 Task: Set up a Trello card with a description, attachment, and automation to move it to Board0000000034.
Action: Mouse moved to (302, 223)
Screenshot: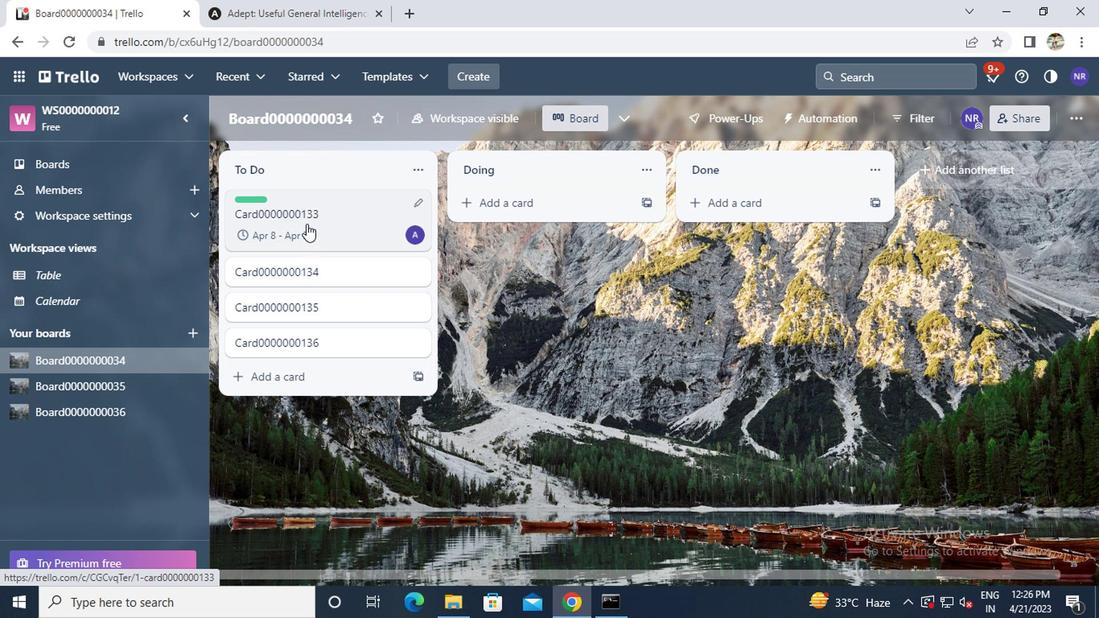 
Action: Mouse pressed left at (302, 223)
Screenshot: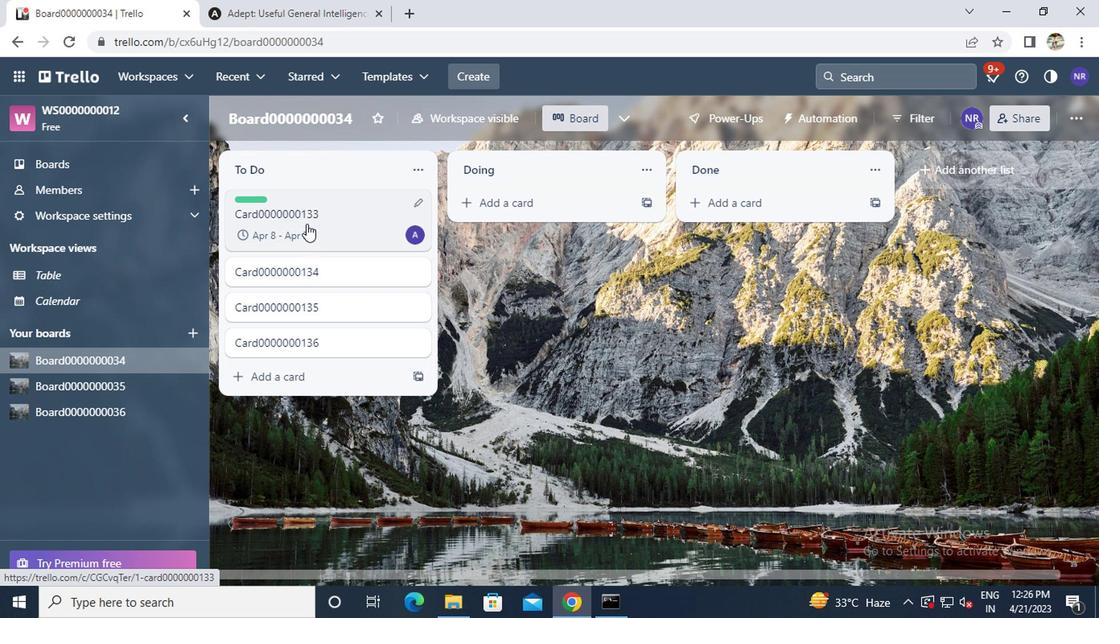 
Action: Mouse moved to (715, 334)
Screenshot: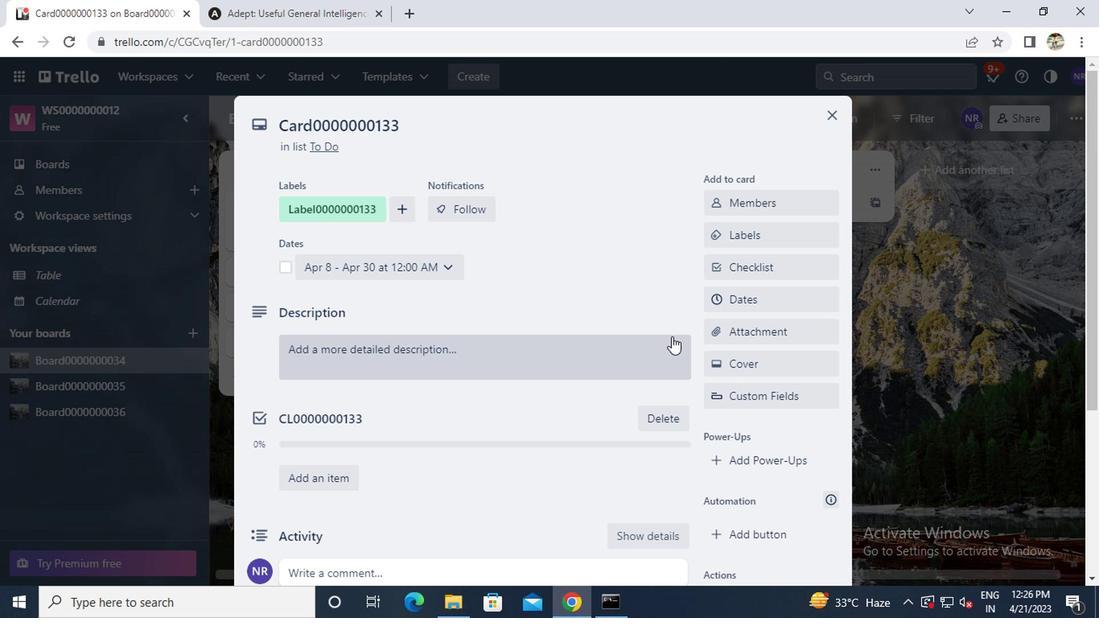 
Action: Mouse pressed left at (715, 334)
Screenshot: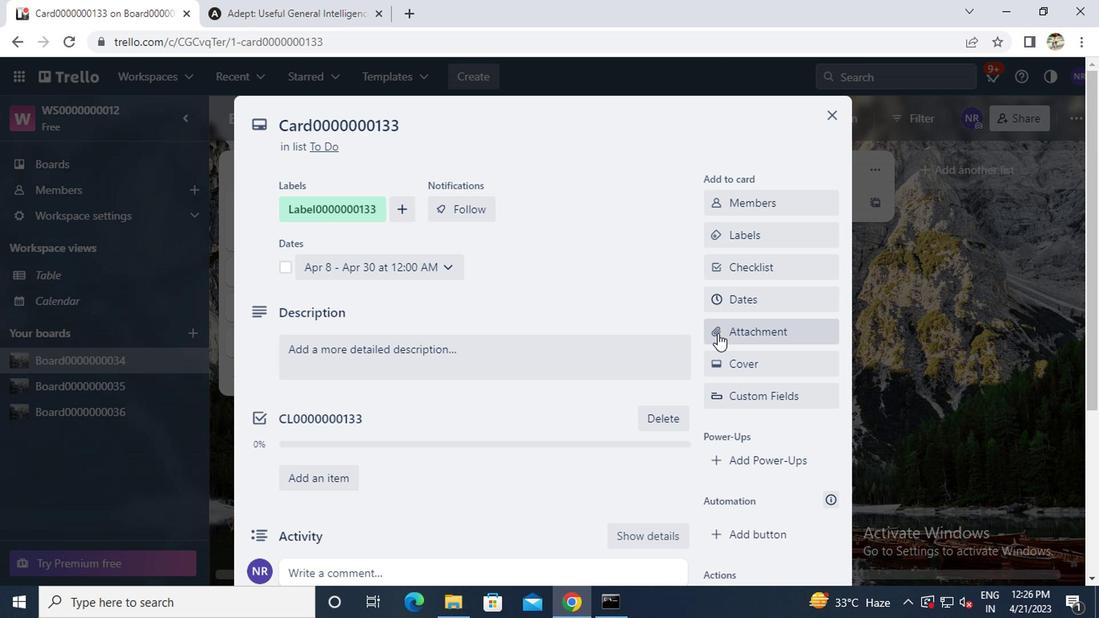 
Action: Mouse moved to (722, 150)
Screenshot: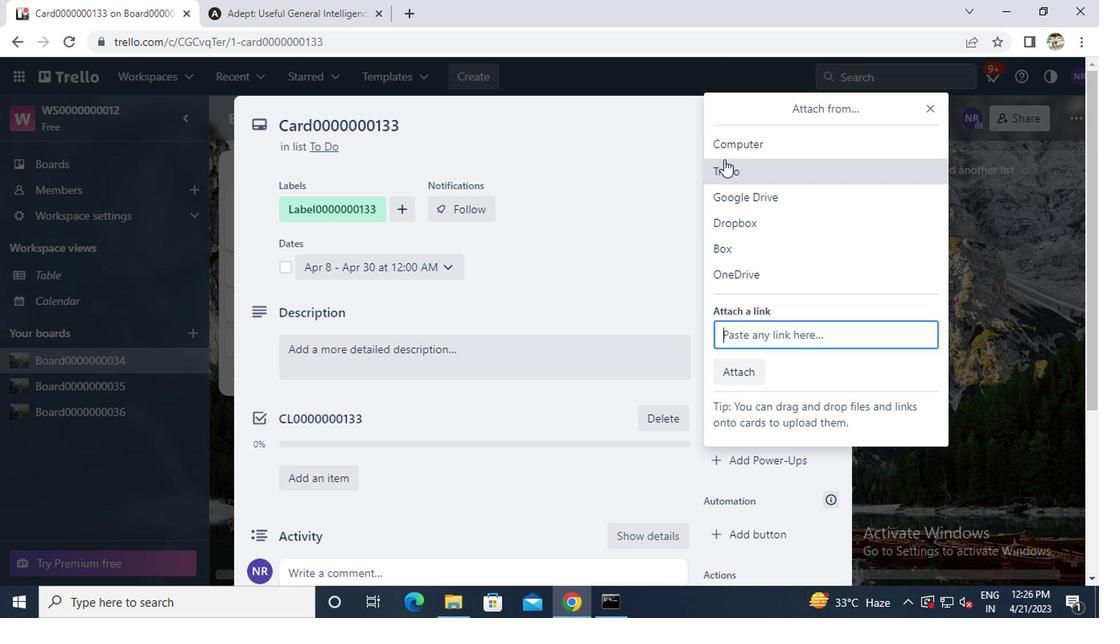 
Action: Mouse pressed left at (722, 150)
Screenshot: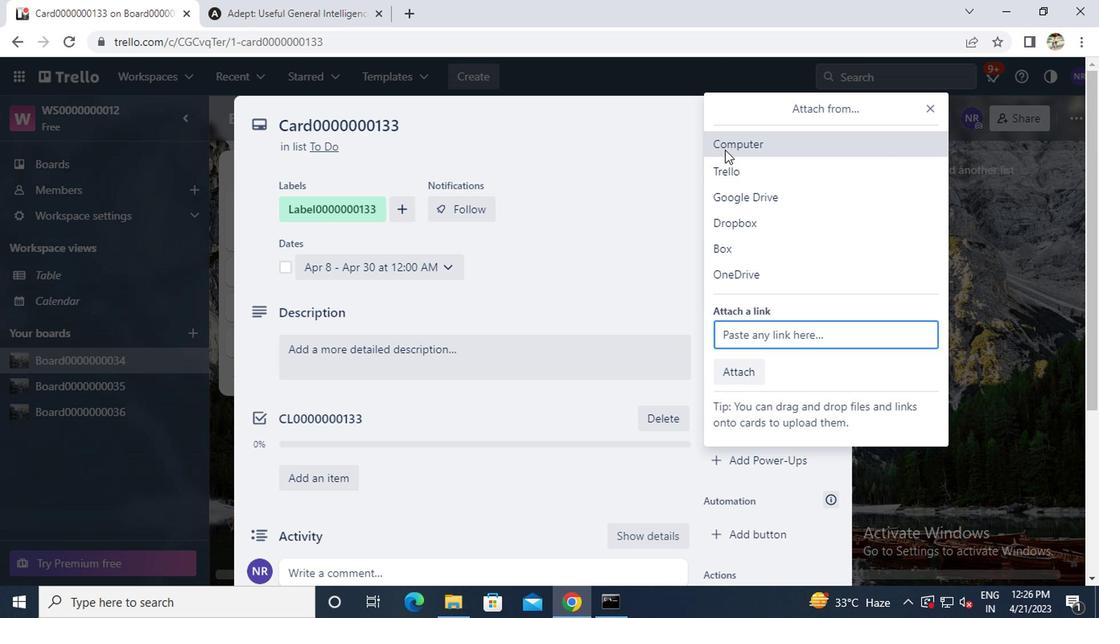 
Action: Mouse moved to (385, 142)
Screenshot: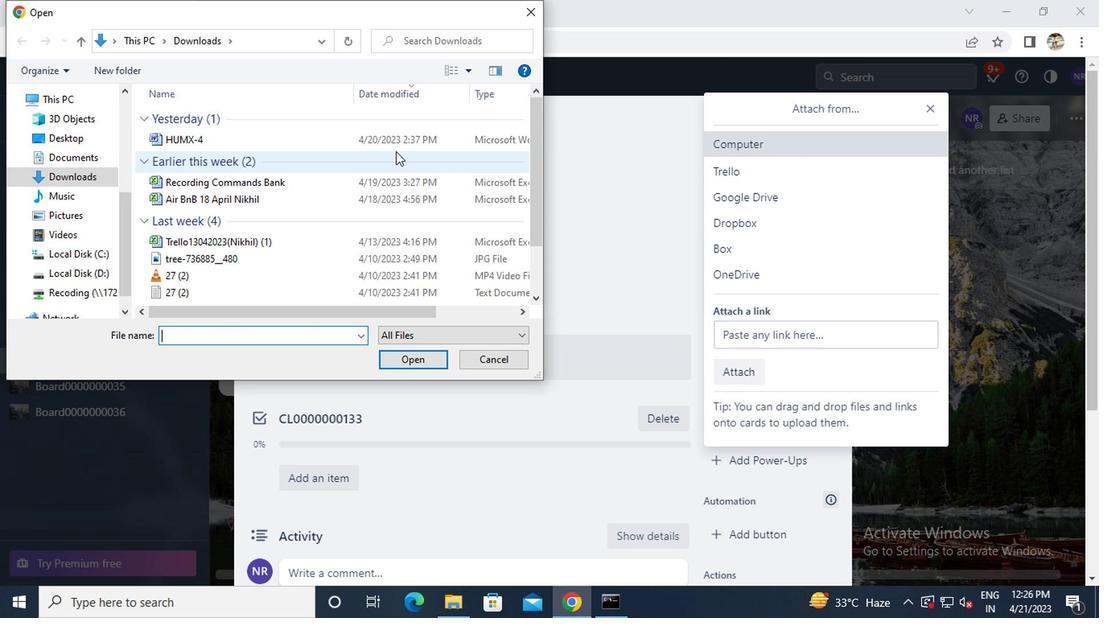
Action: Mouse pressed left at (385, 142)
Screenshot: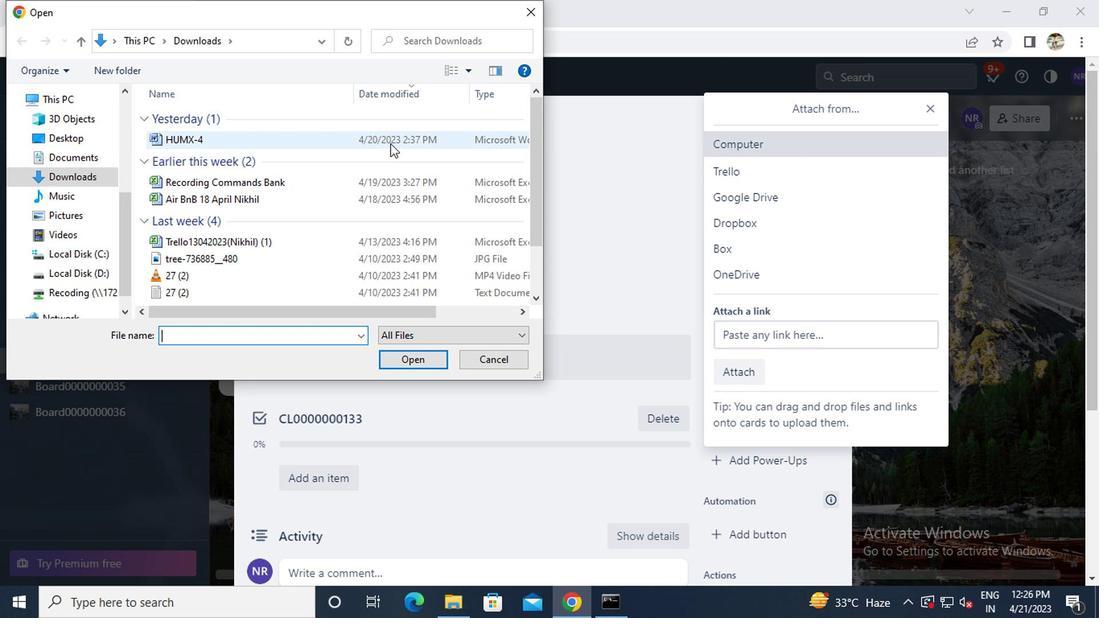 
Action: Mouse moved to (434, 361)
Screenshot: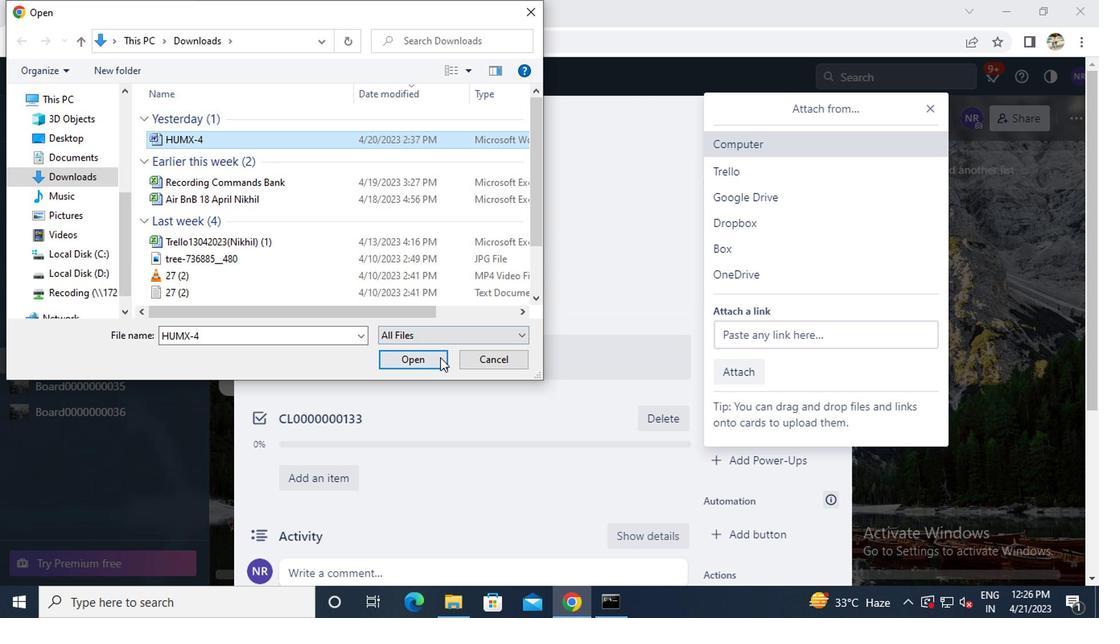 
Action: Mouse pressed left at (434, 361)
Screenshot: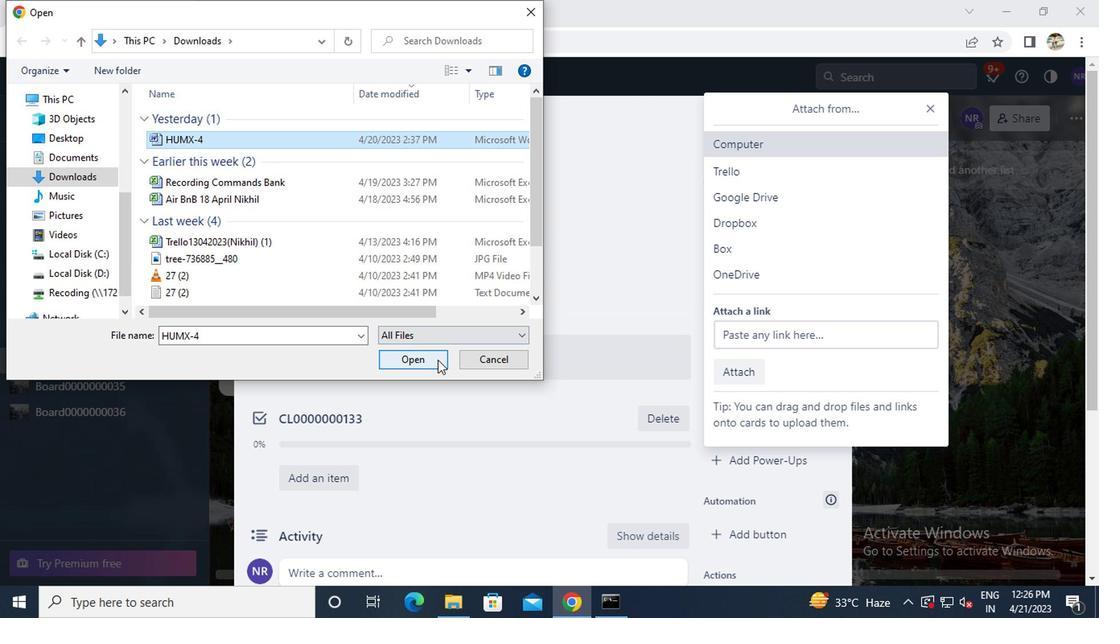 
Action: Mouse moved to (726, 363)
Screenshot: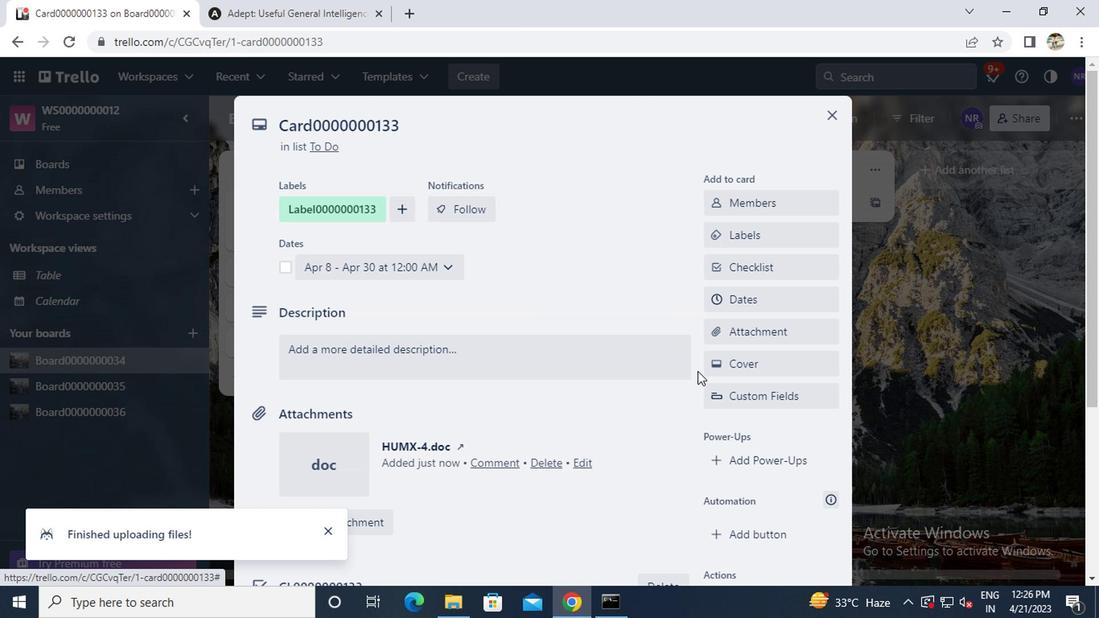 
Action: Mouse pressed left at (726, 363)
Screenshot: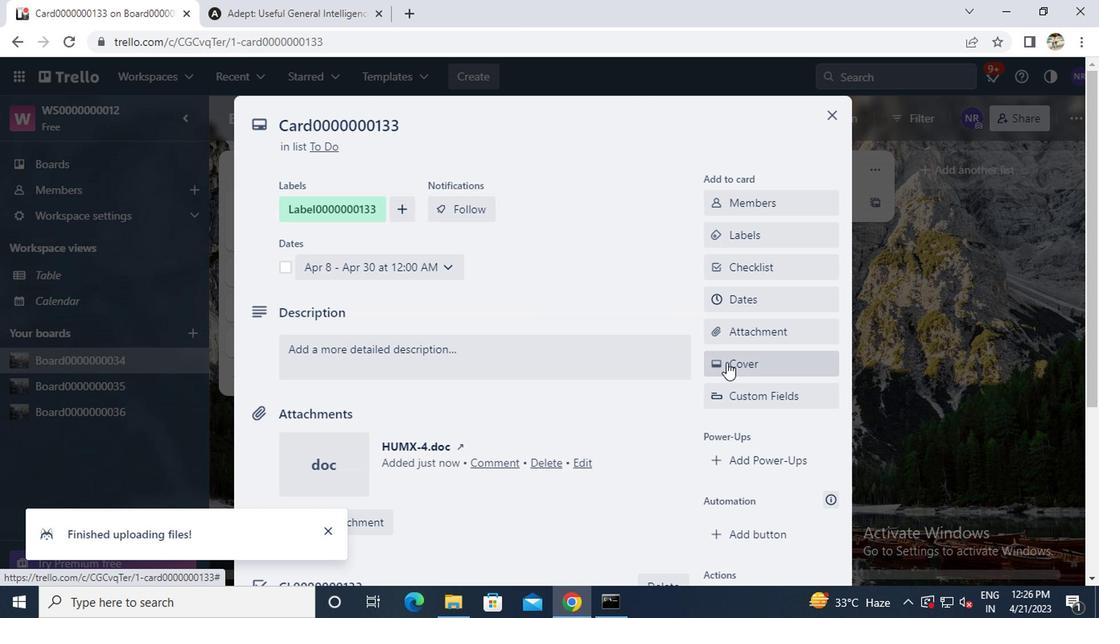 
Action: Mouse moved to (735, 272)
Screenshot: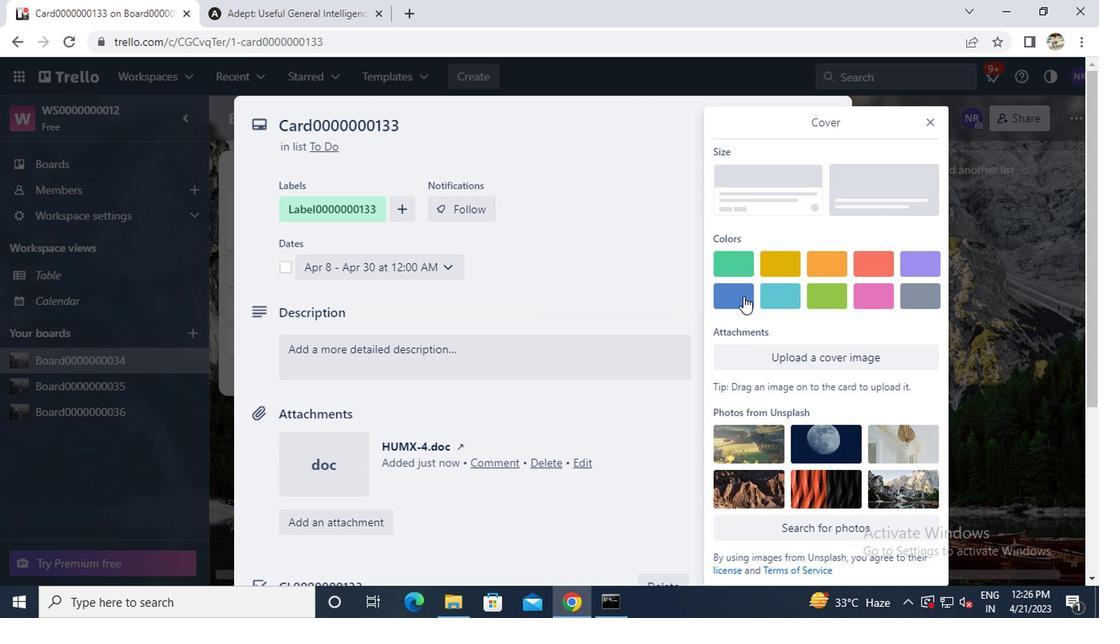 
Action: Mouse pressed left at (735, 272)
Screenshot: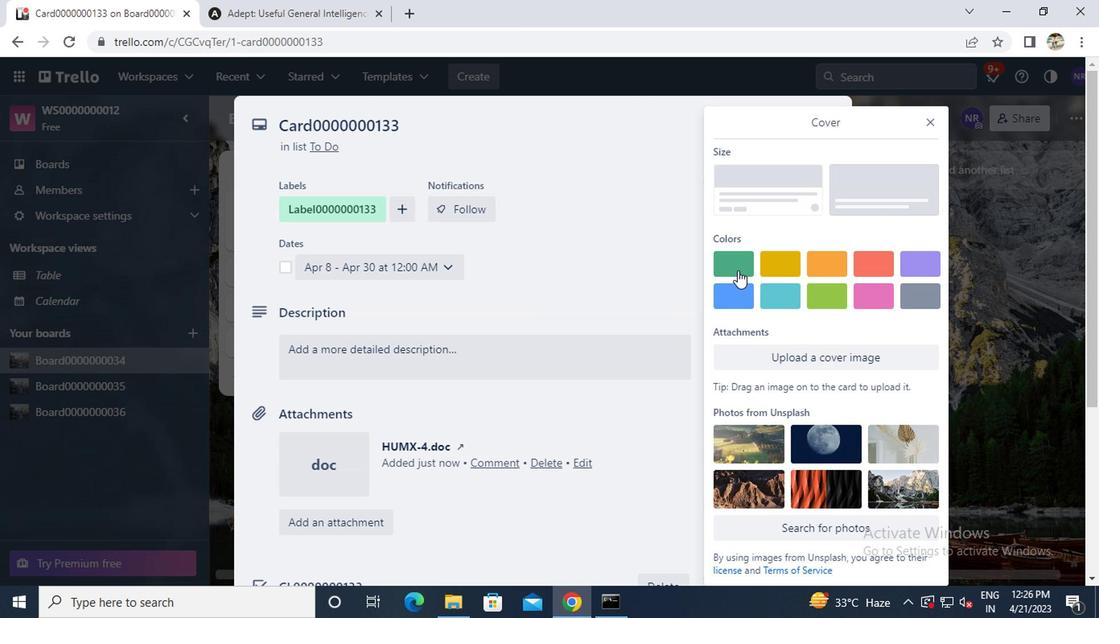 
Action: Mouse moved to (930, 109)
Screenshot: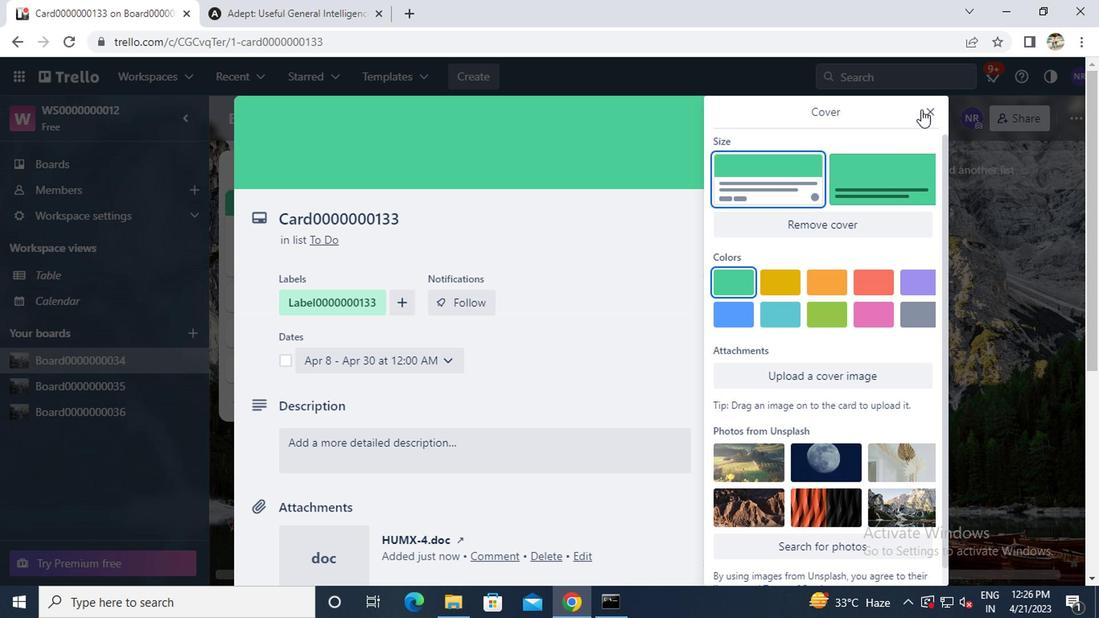 
Action: Mouse pressed left at (930, 109)
Screenshot: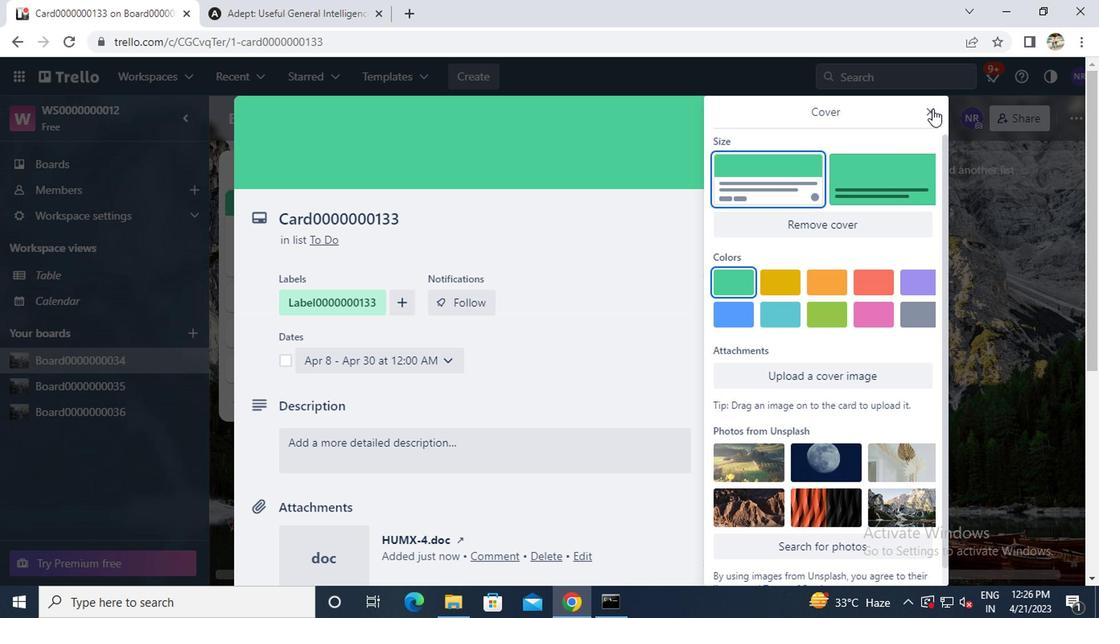 
Action: Mouse moved to (802, 273)
Screenshot: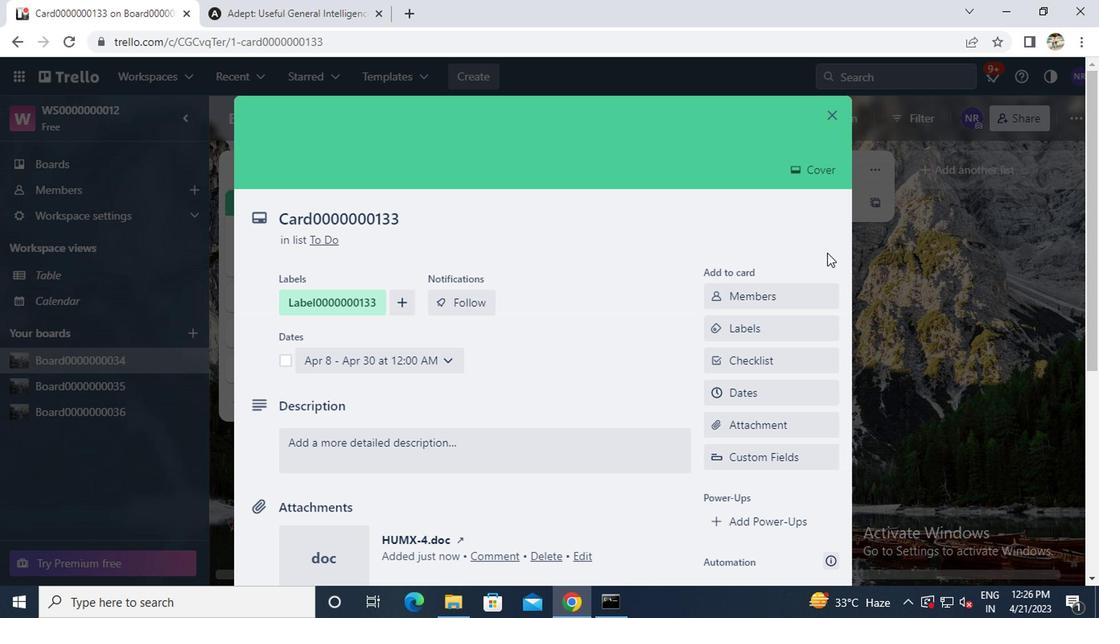 
Action: Mouse scrolled (802, 272) with delta (0, 0)
Screenshot: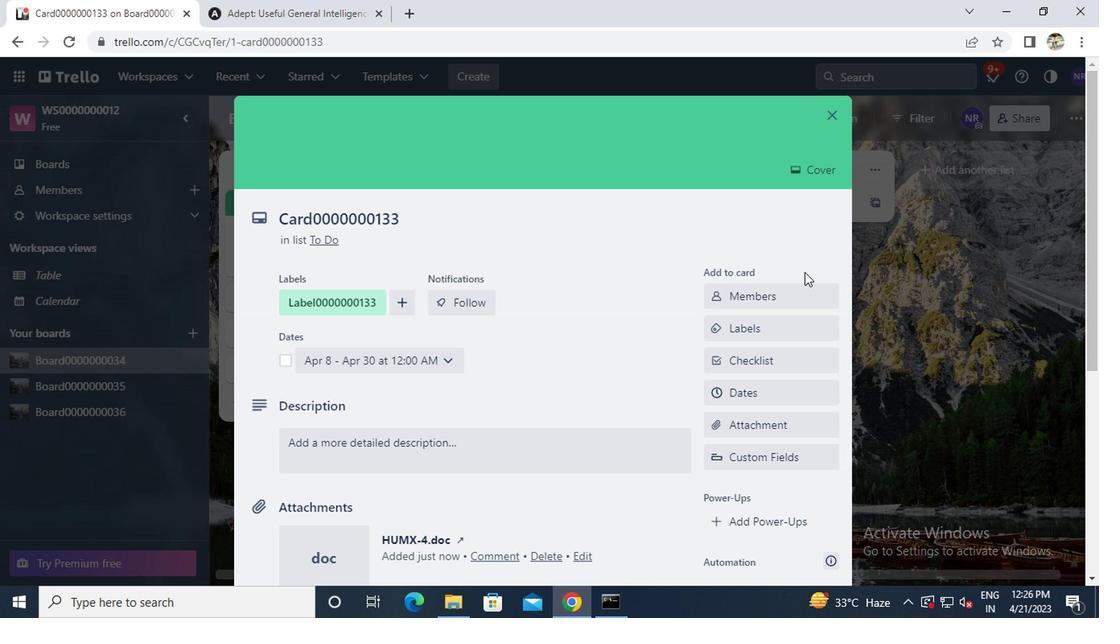 
Action: Mouse scrolled (802, 272) with delta (0, 0)
Screenshot: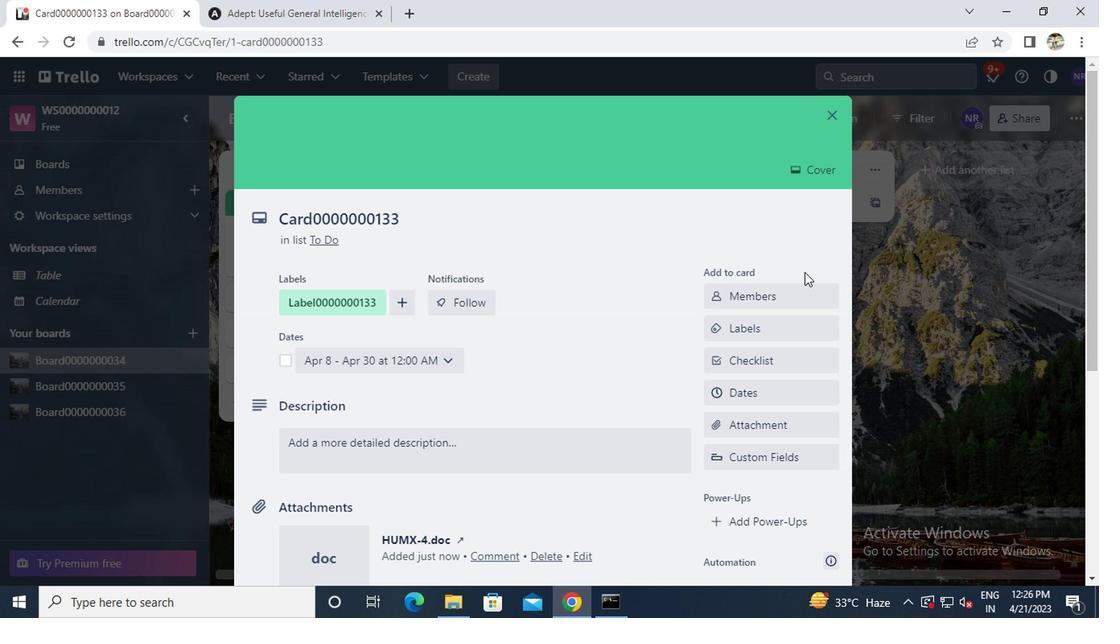 
Action: Mouse moved to (798, 278)
Screenshot: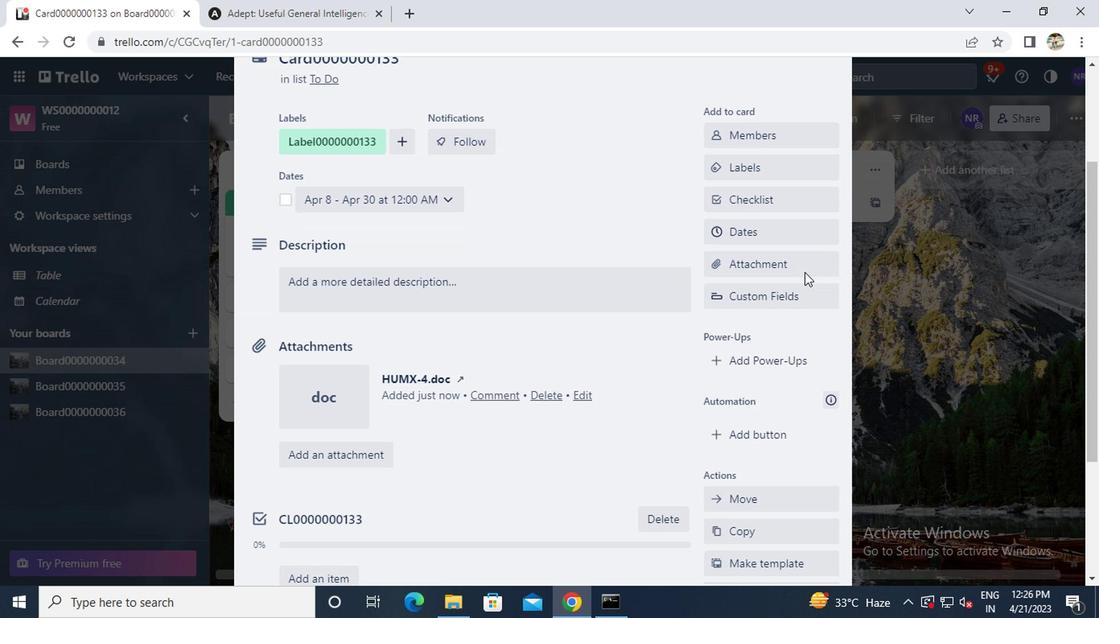 
Action: Mouse scrolled (798, 278) with delta (0, 0)
Screenshot: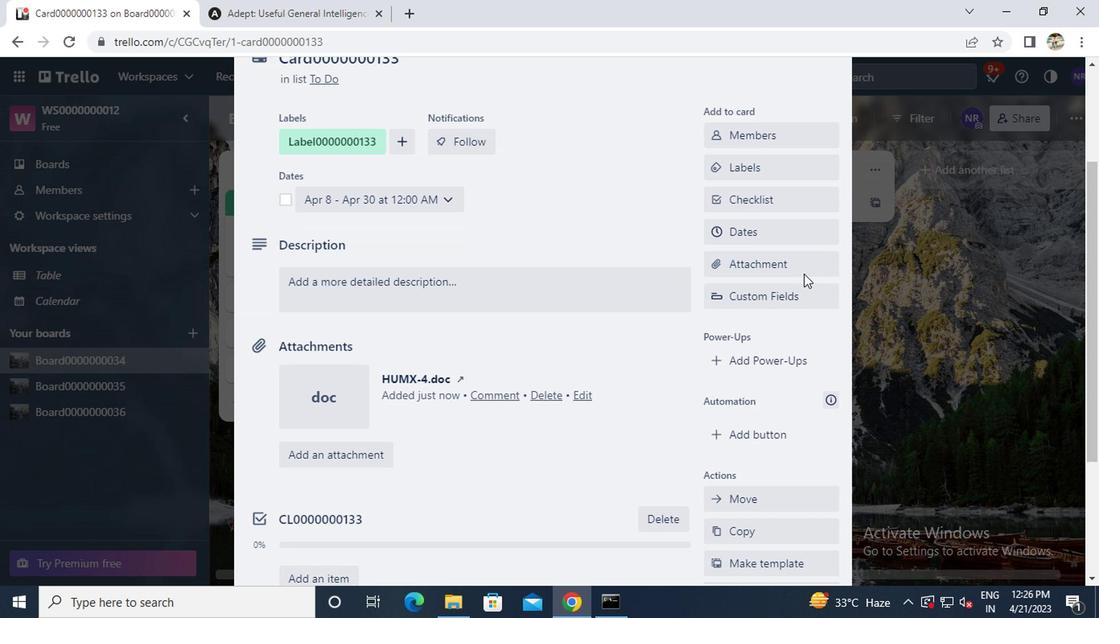 
Action: Mouse scrolled (798, 278) with delta (0, 0)
Screenshot: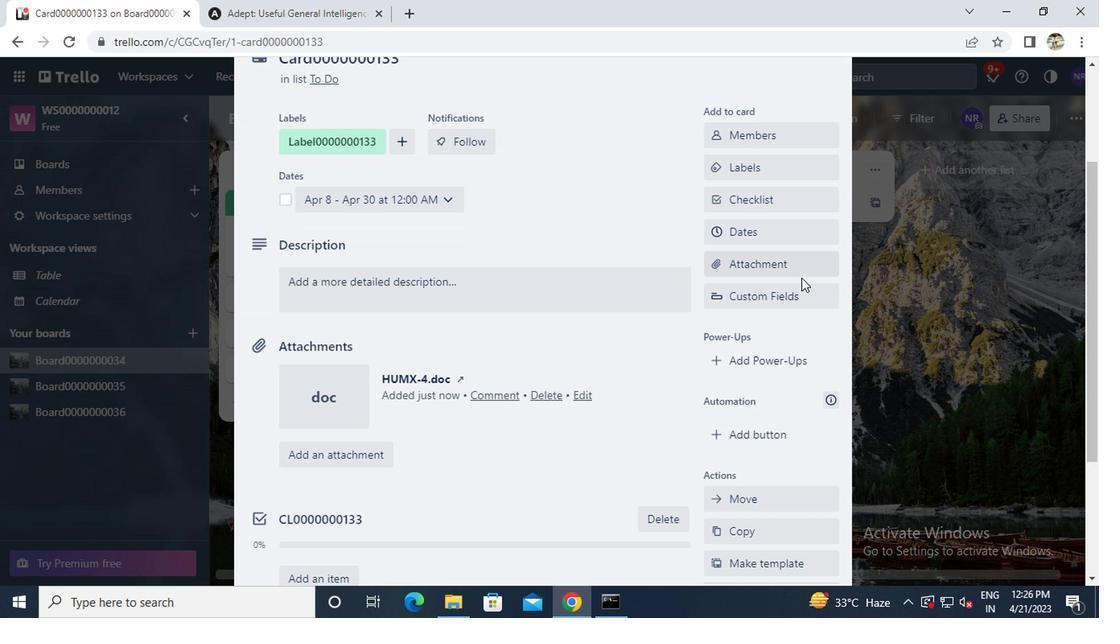 
Action: Mouse moved to (782, 276)
Screenshot: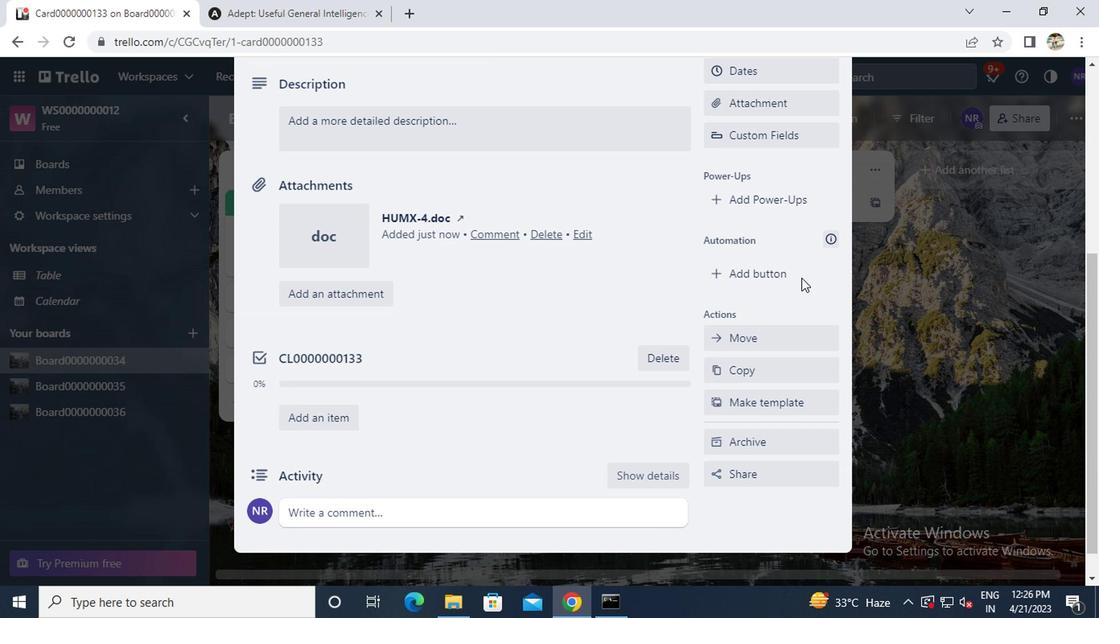 
Action: Mouse pressed left at (782, 276)
Screenshot: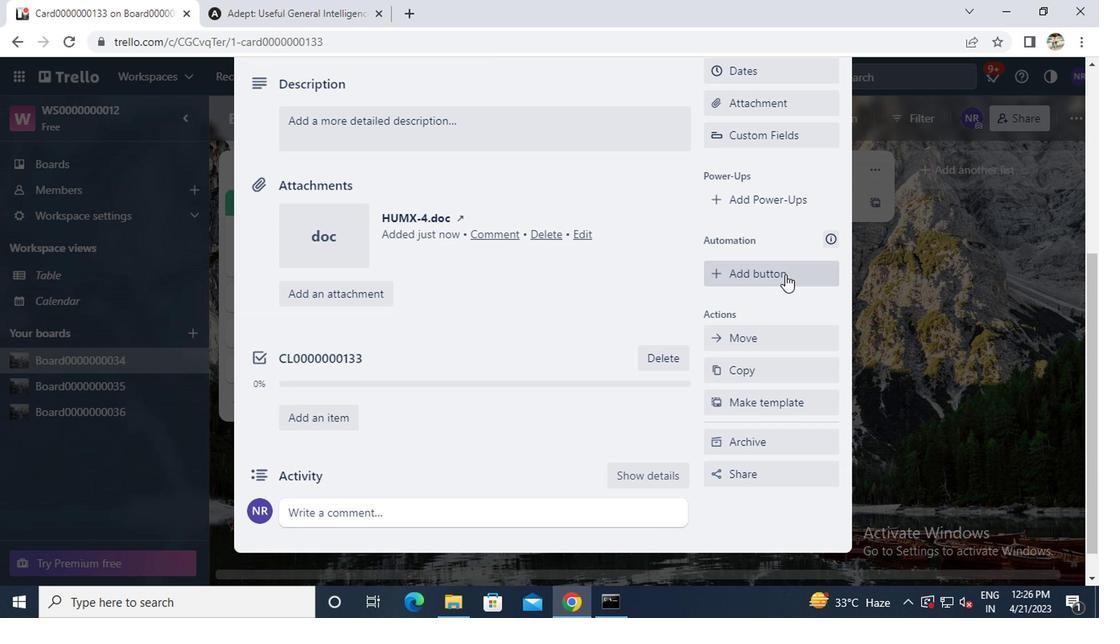 
Action: Mouse moved to (768, 184)
Screenshot: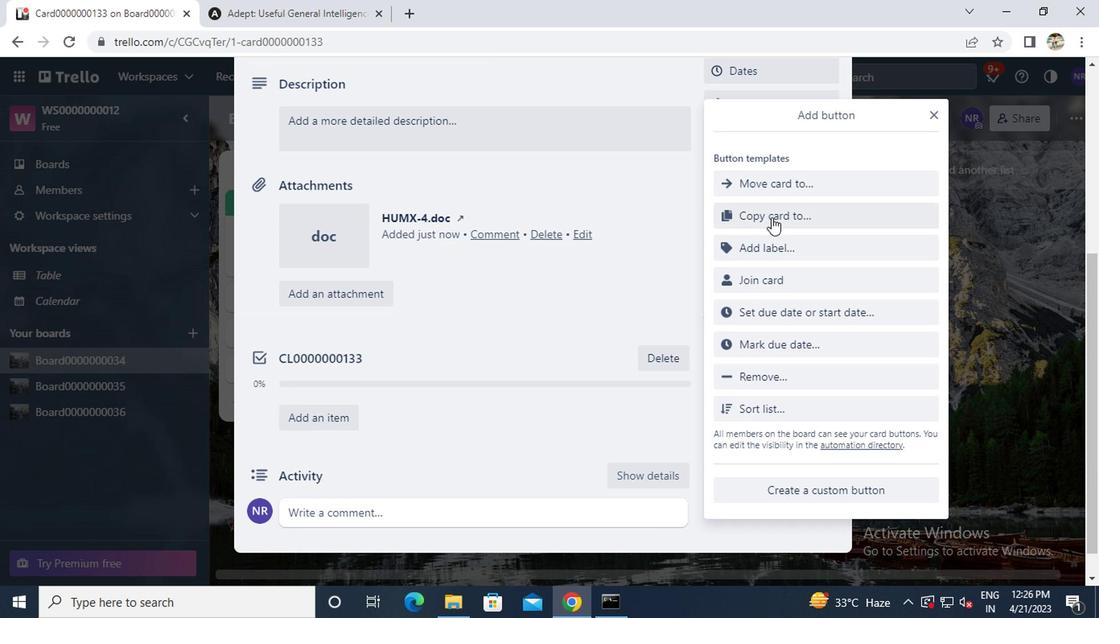 
Action: Mouse pressed left at (768, 184)
Screenshot: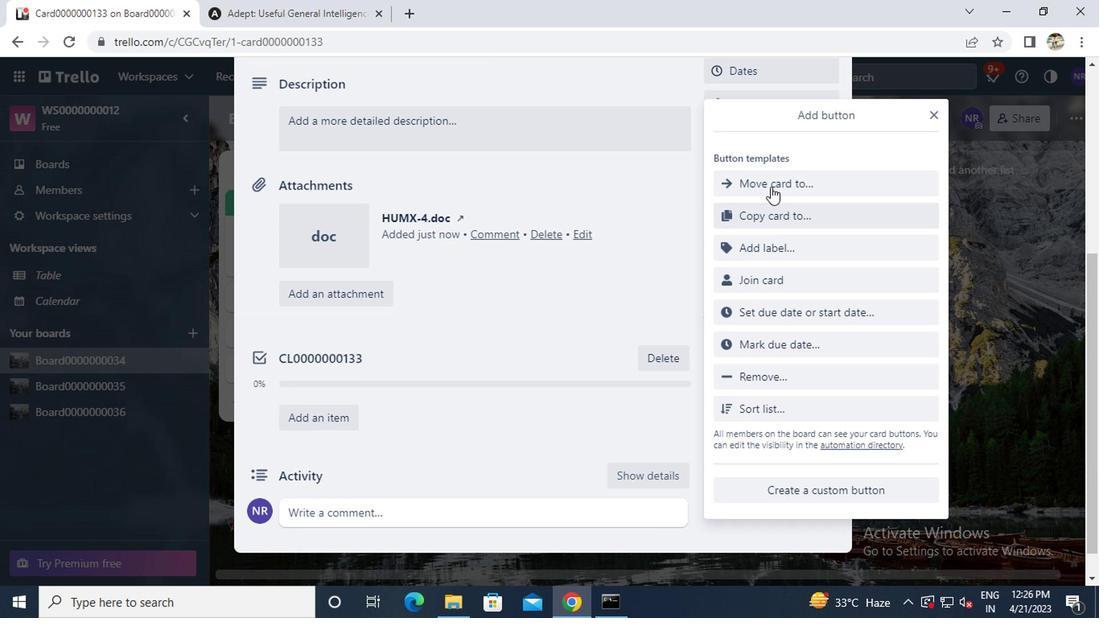 
Action: Key pressed b<Key.caps_lock>utton0000000133
Screenshot: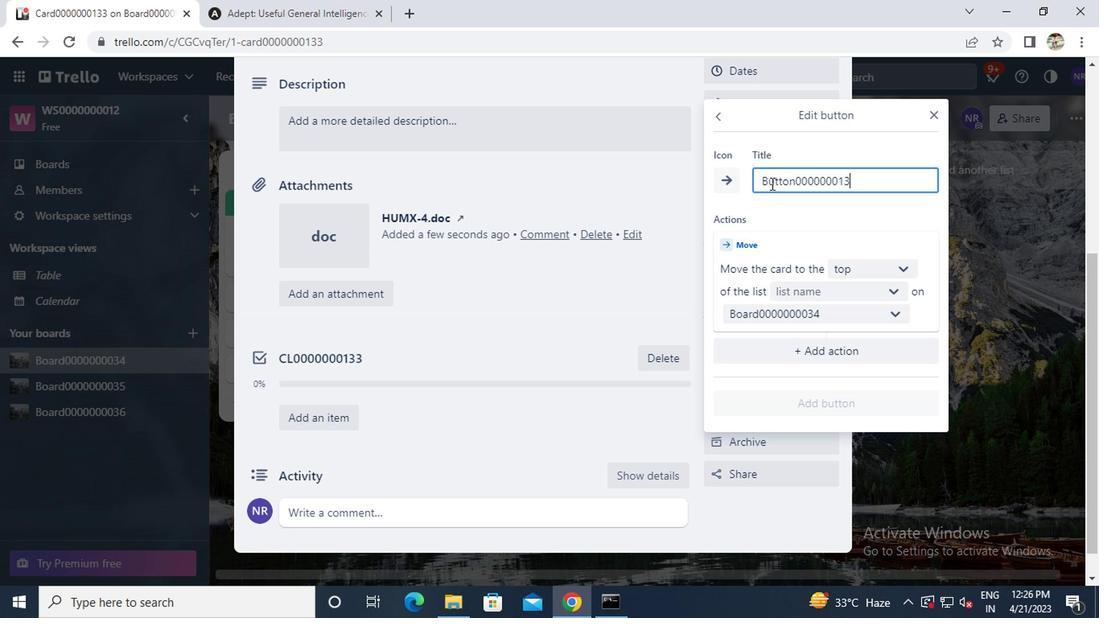 
Action: Mouse moved to (780, 288)
Screenshot: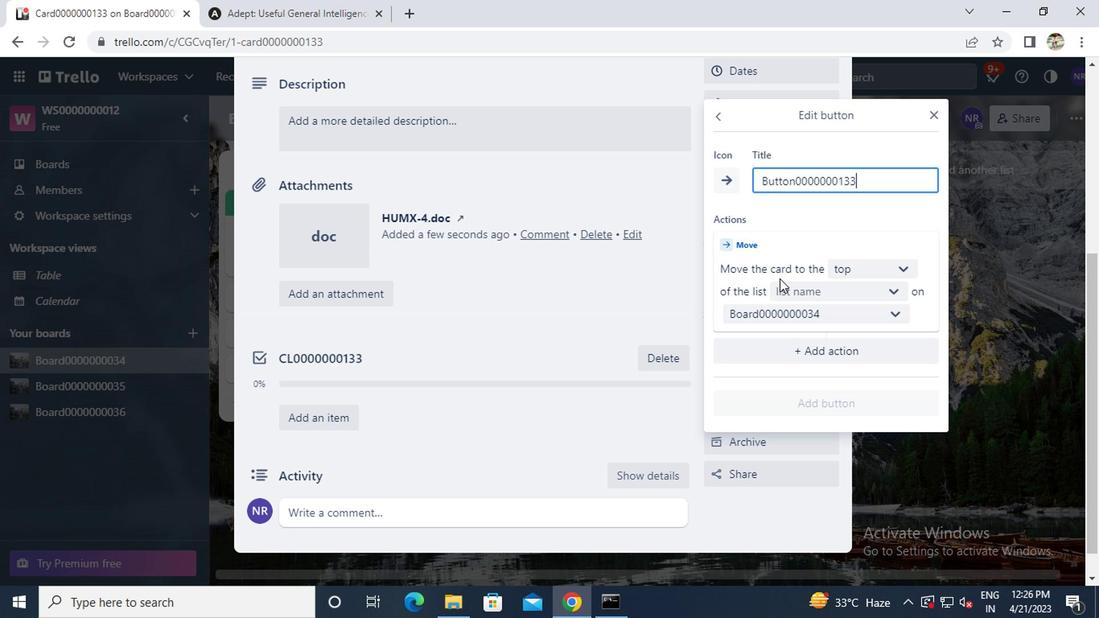 
Action: Mouse pressed left at (780, 288)
Screenshot: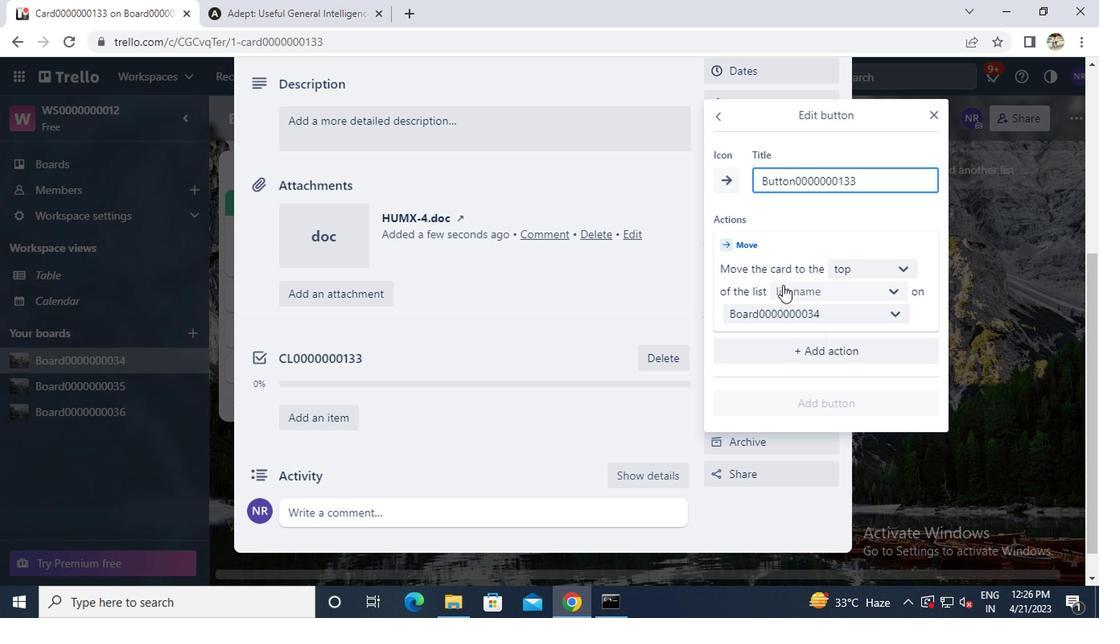 
Action: Mouse moved to (781, 316)
Screenshot: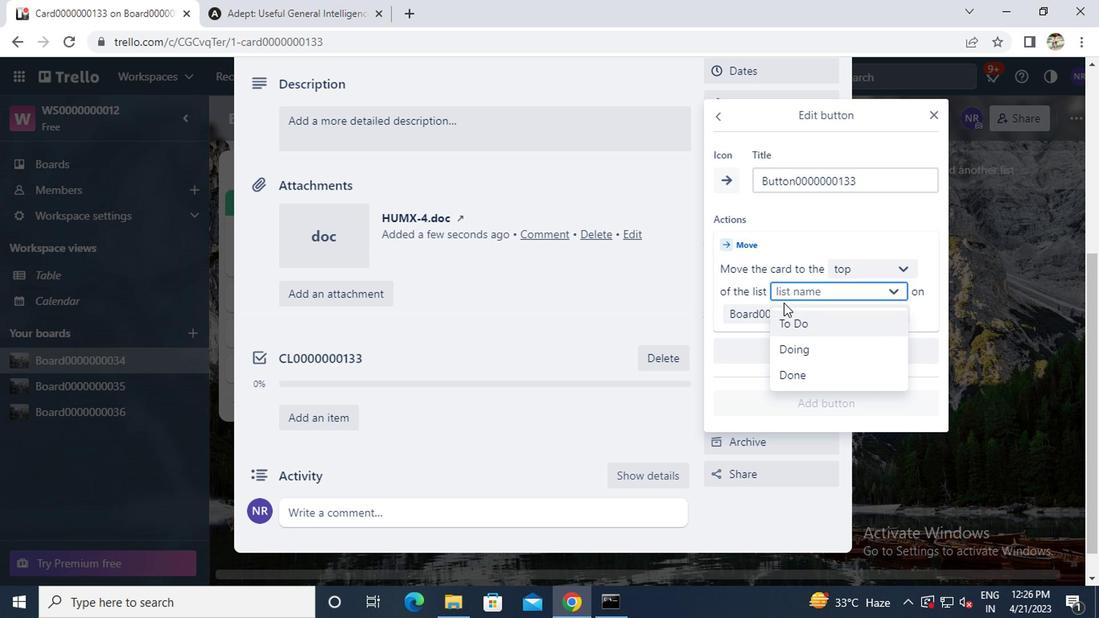 
Action: Mouse pressed left at (781, 316)
Screenshot: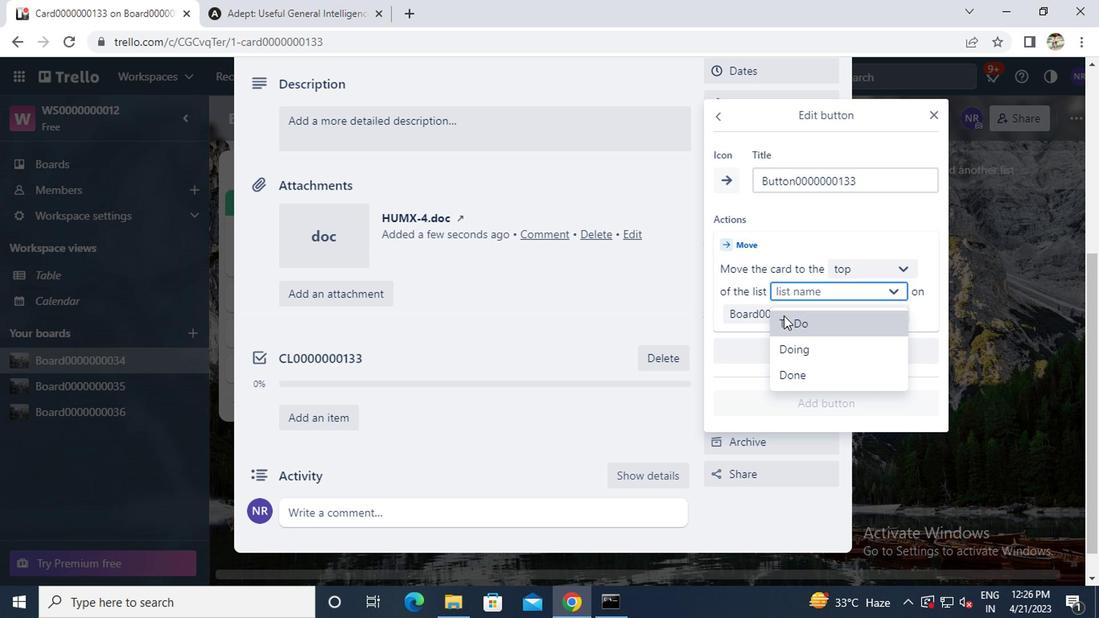 
Action: Mouse moved to (781, 398)
Screenshot: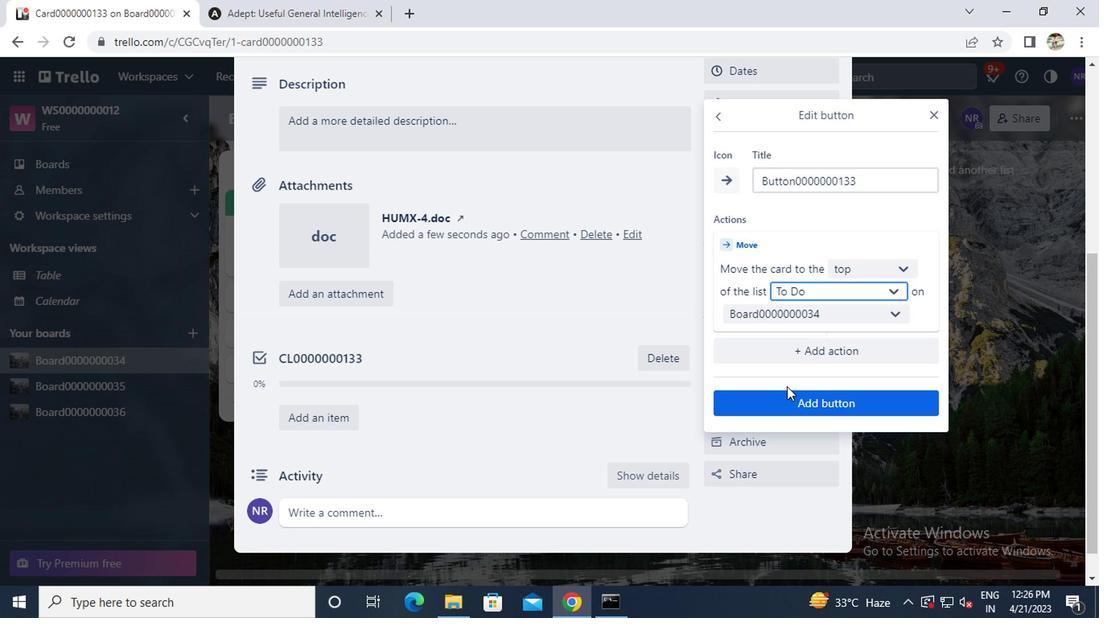 
Action: Mouse pressed left at (781, 398)
Screenshot: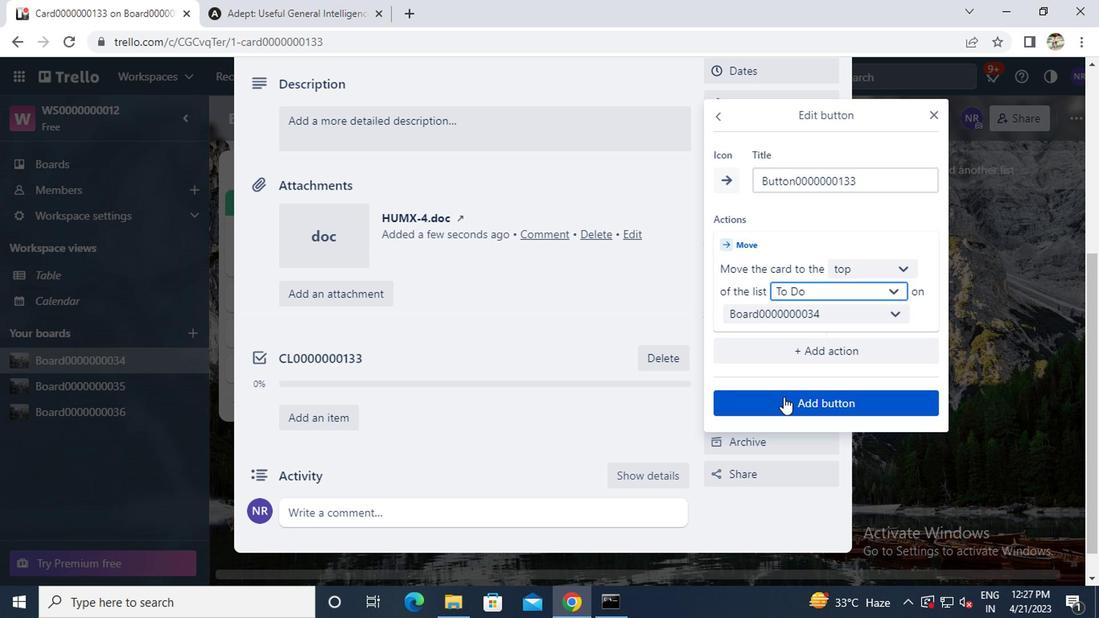 
Action: Mouse moved to (574, 131)
Screenshot: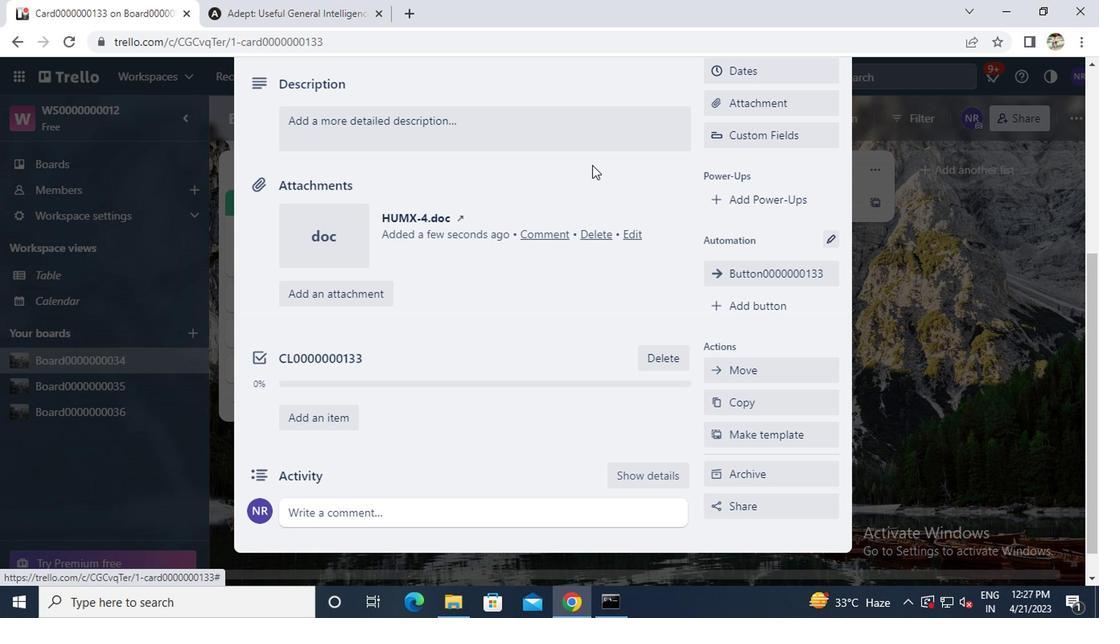 
Action: Mouse pressed left at (574, 131)
Screenshot: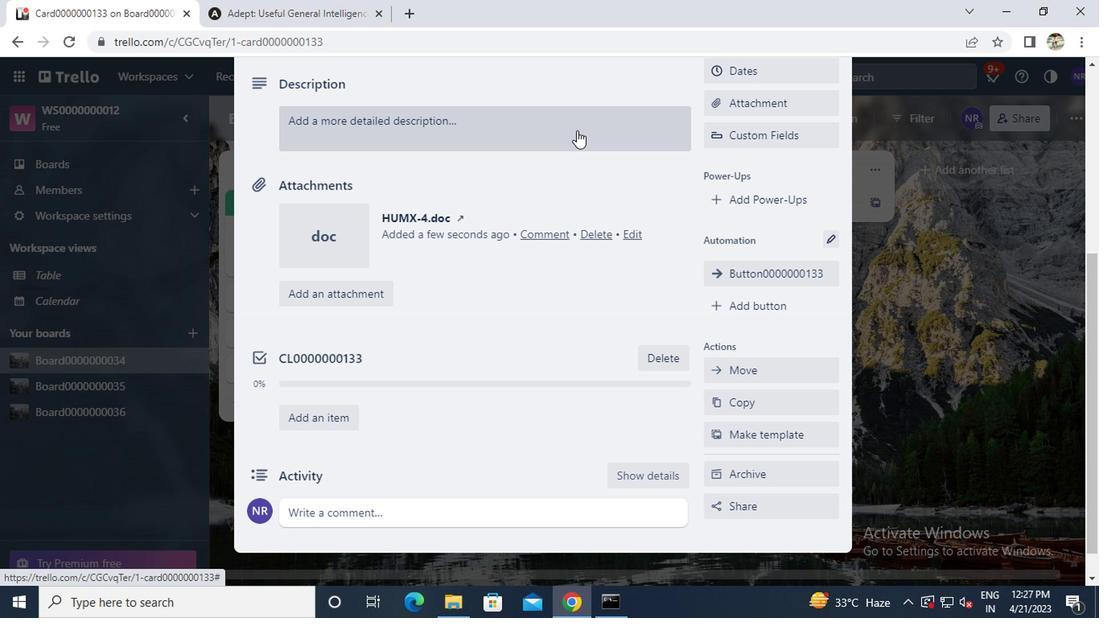 
Action: Key pressed <Key.caps_lock>ds0000000133
Screenshot: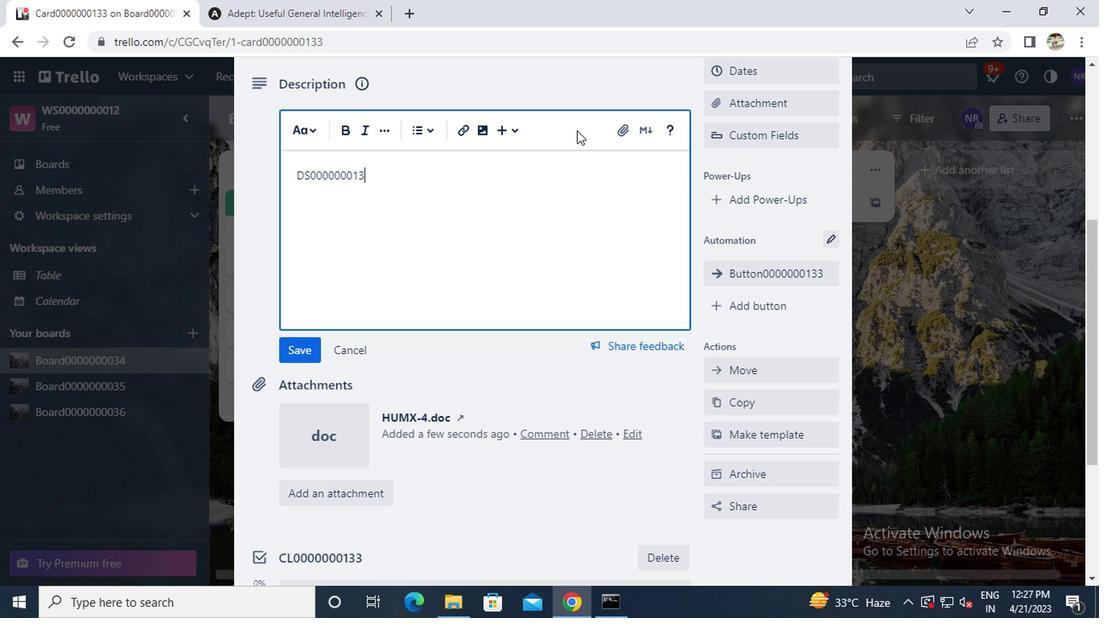 
Action: Mouse moved to (305, 341)
Screenshot: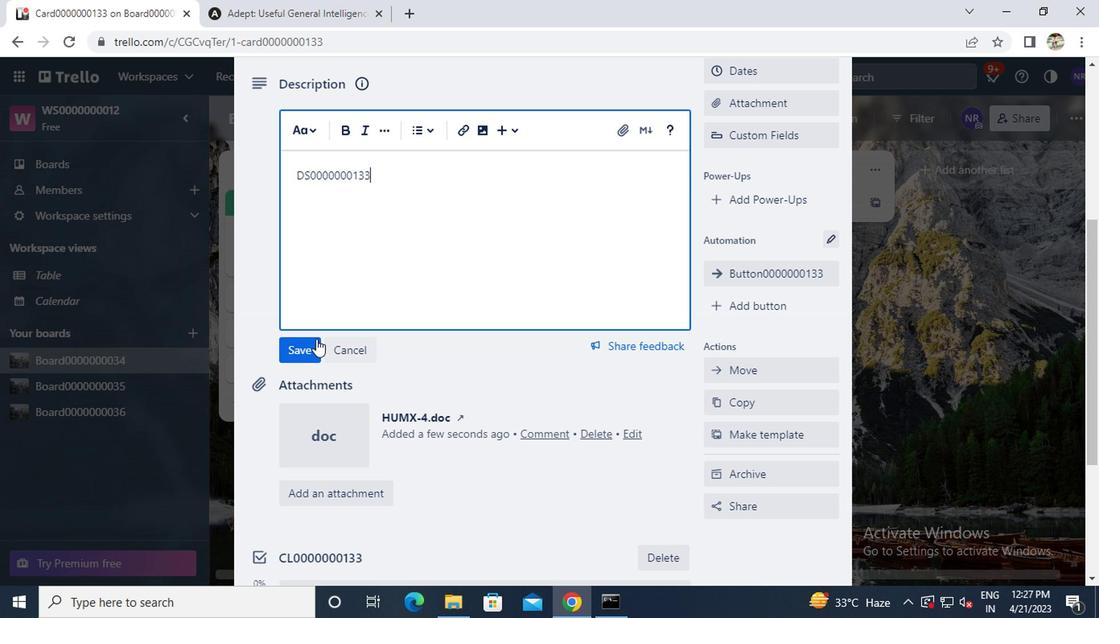 
Action: Mouse pressed left at (305, 341)
Screenshot: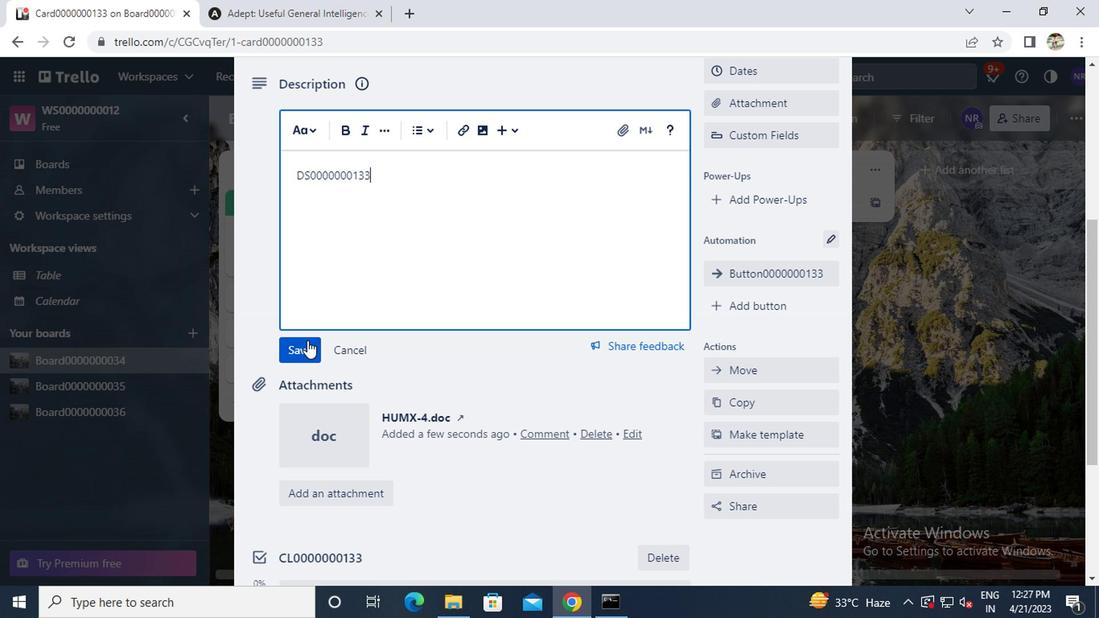 
Action: Mouse moved to (323, 491)
Screenshot: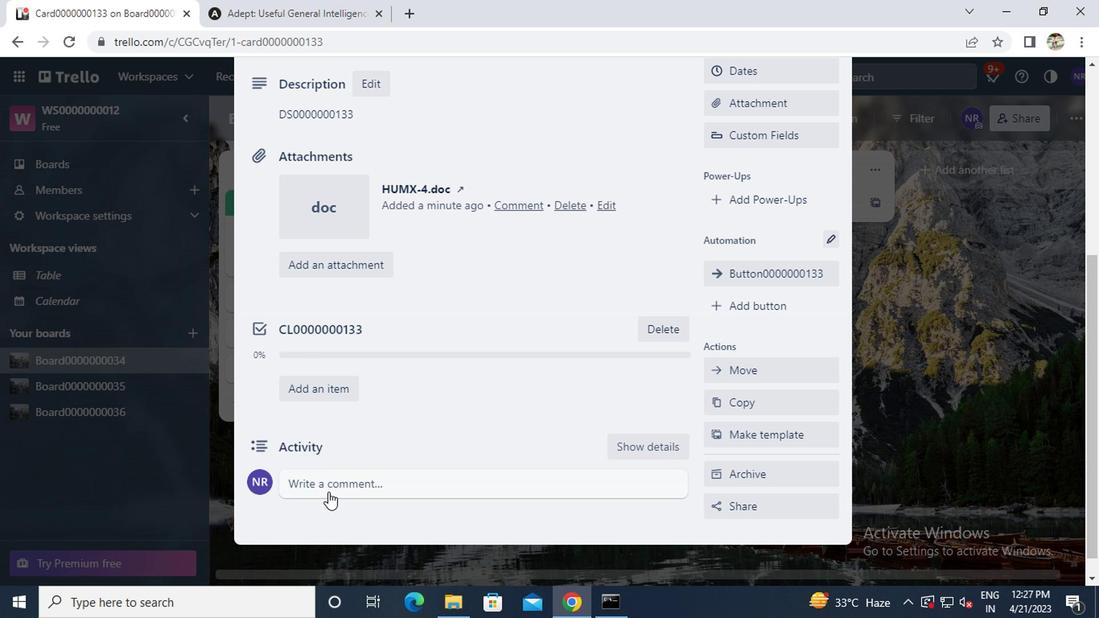 
Action: Mouse pressed left at (323, 491)
Screenshot: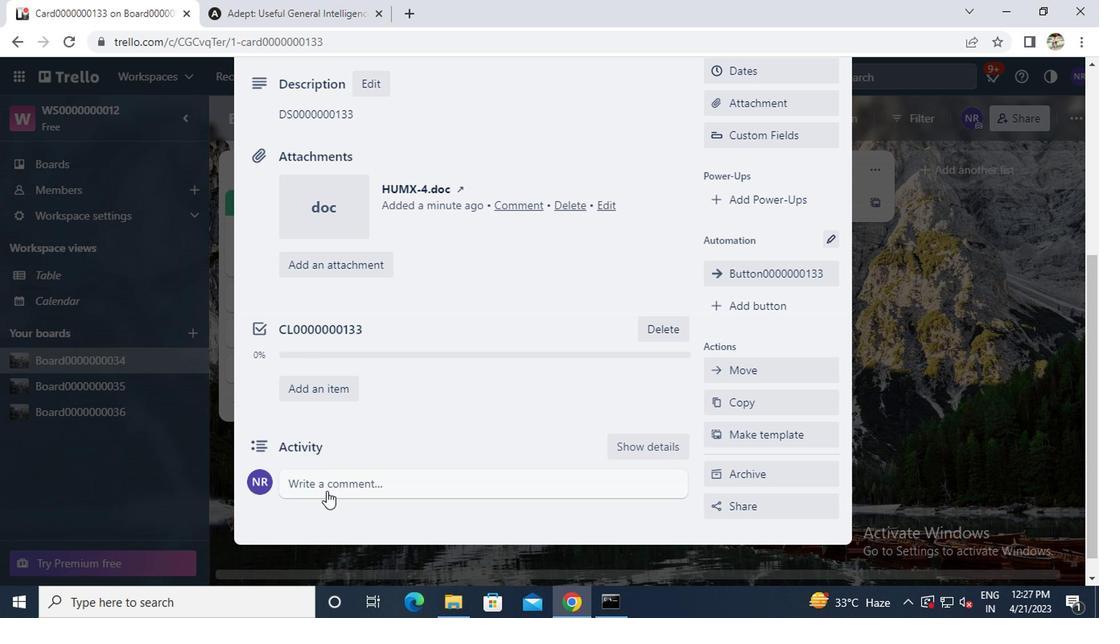 
Action: Key pressed cm0000000133
Screenshot: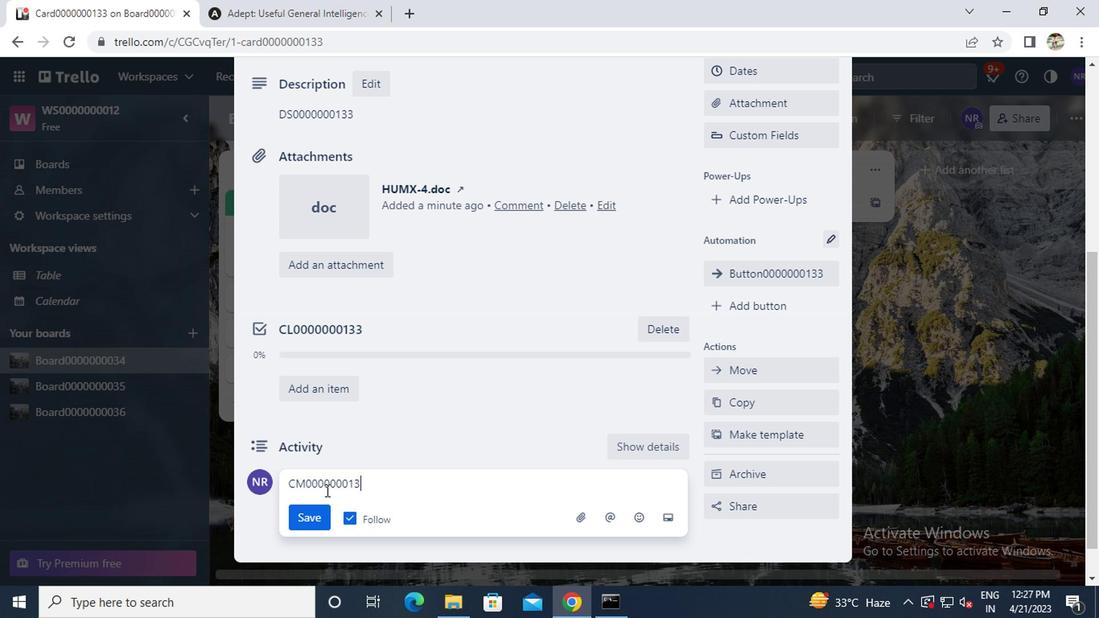 
Action: Mouse moved to (305, 508)
Screenshot: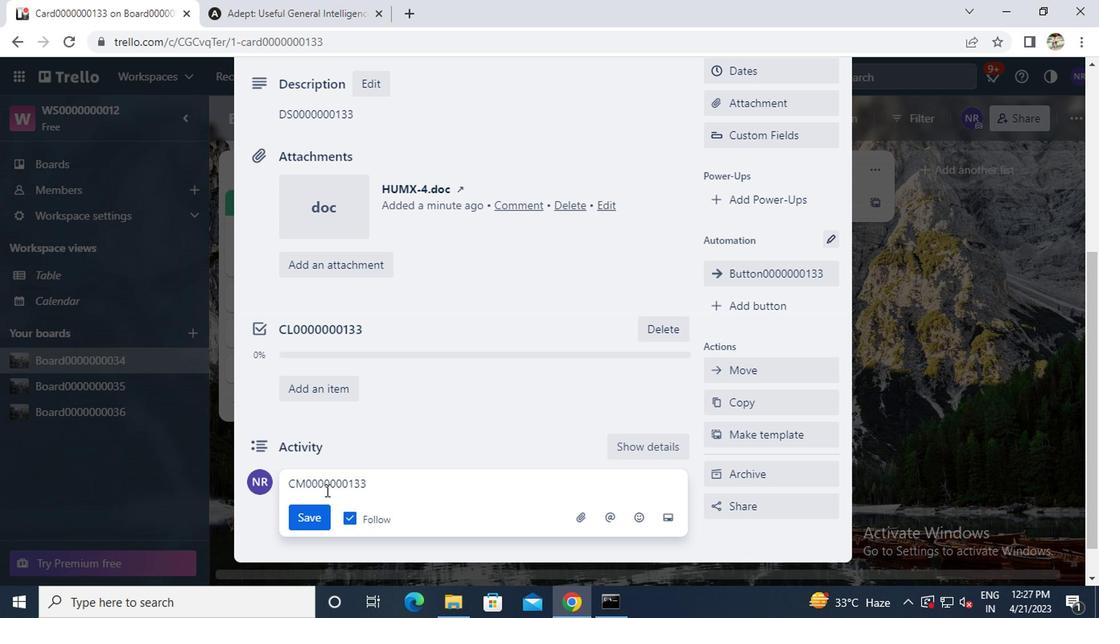 
Action: Mouse pressed left at (305, 508)
Screenshot: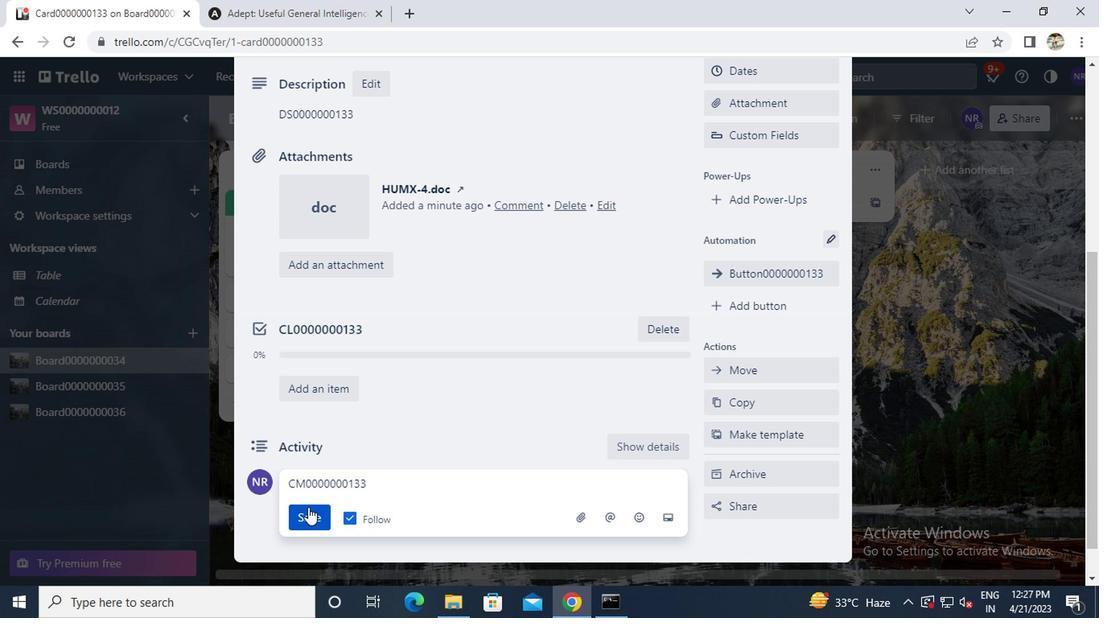 
Action: Mouse scrolled (305, 509) with delta (0, 1)
Screenshot: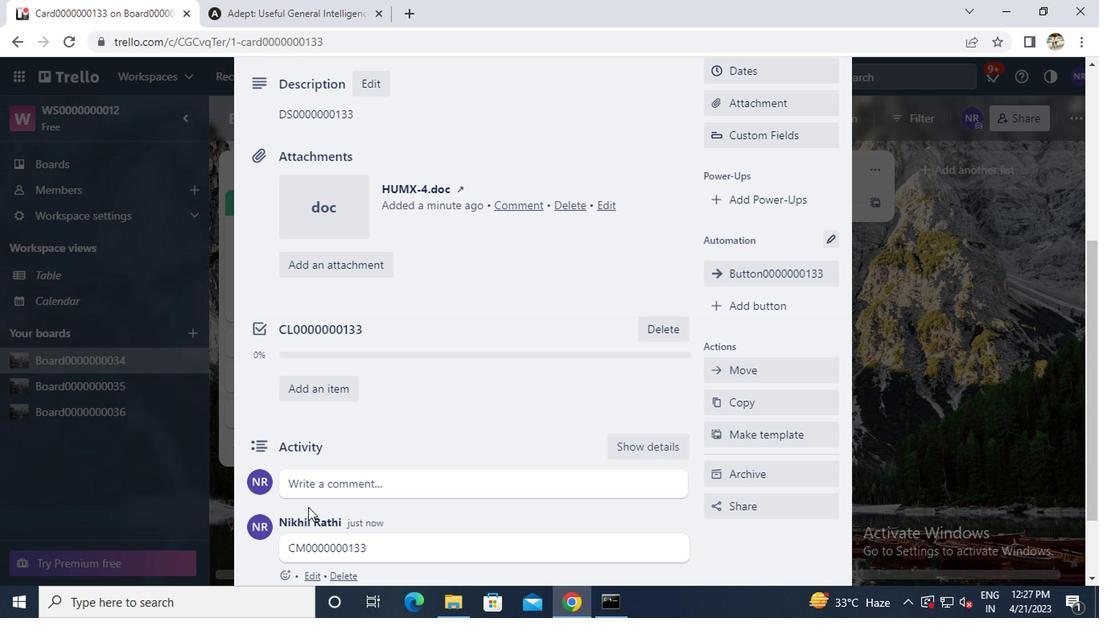 
Action: Mouse scrolled (305, 509) with delta (0, 1)
Screenshot: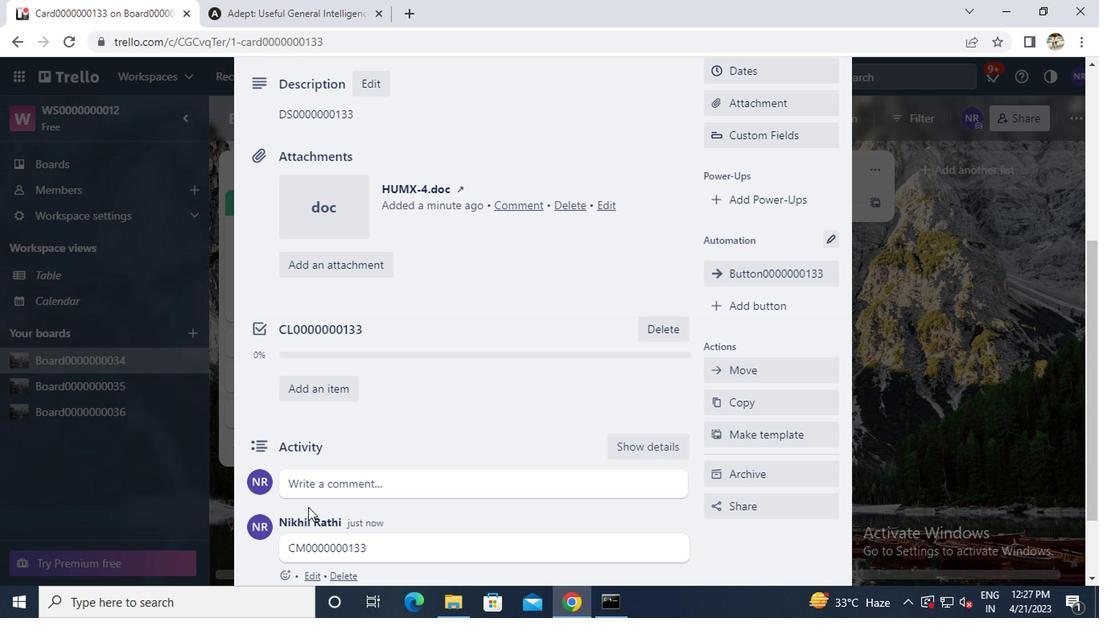 
Action: Mouse scrolled (305, 509) with delta (0, 1)
Screenshot: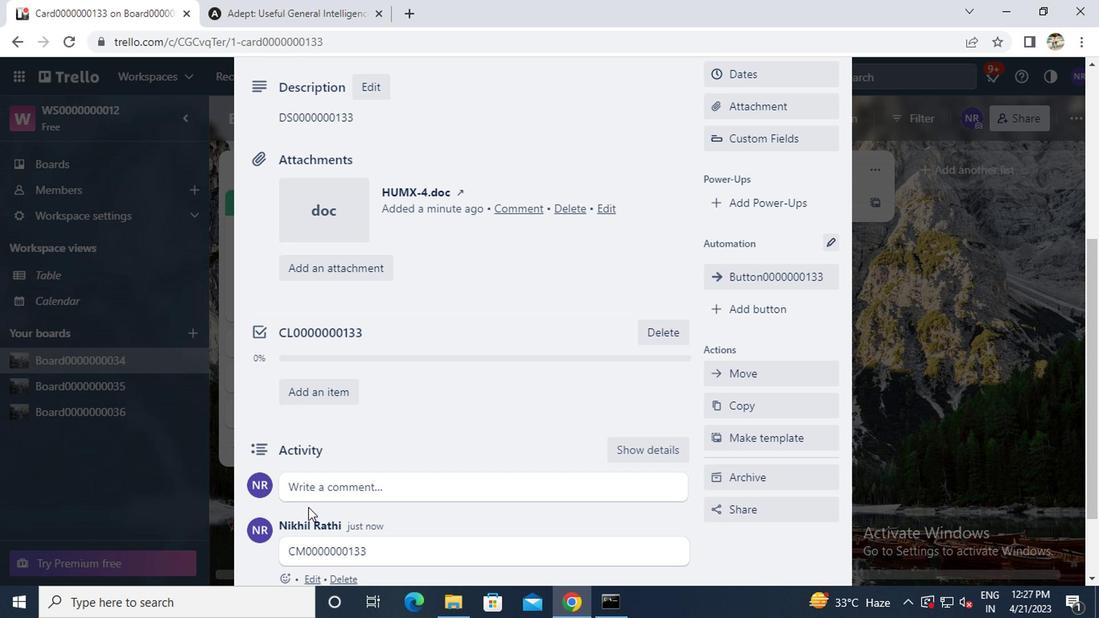 
Action: Mouse scrolled (305, 509) with delta (0, 1)
Screenshot: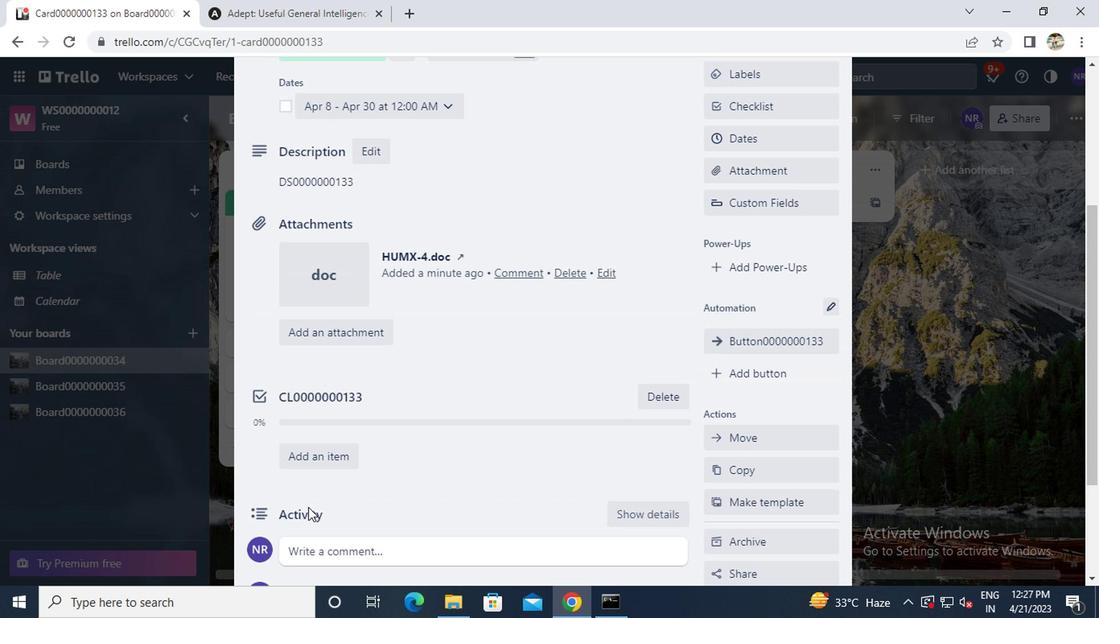 
Action: Mouse scrolled (305, 509) with delta (0, 1)
Screenshot: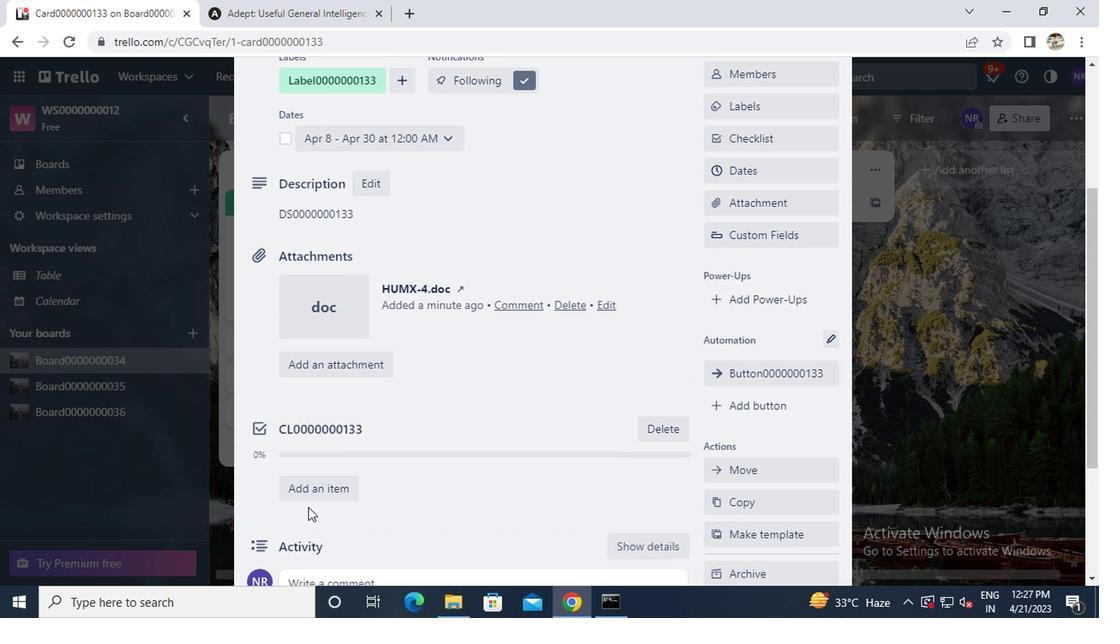 
Action: Mouse scrolled (305, 509) with delta (0, 1)
Screenshot: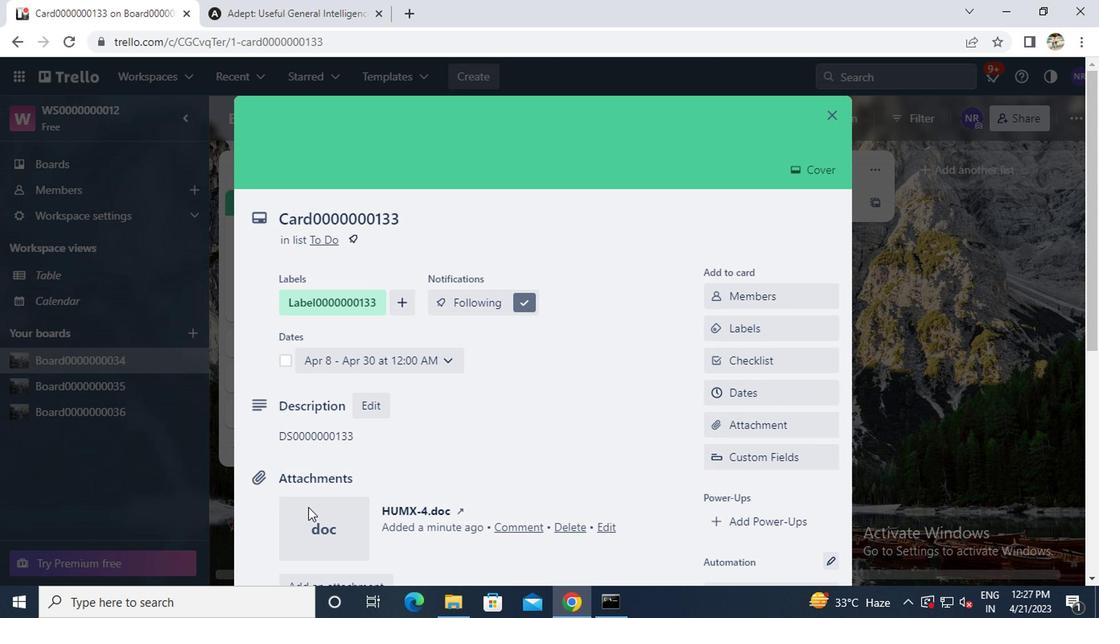 
Action: Mouse moved to (824, 118)
Screenshot: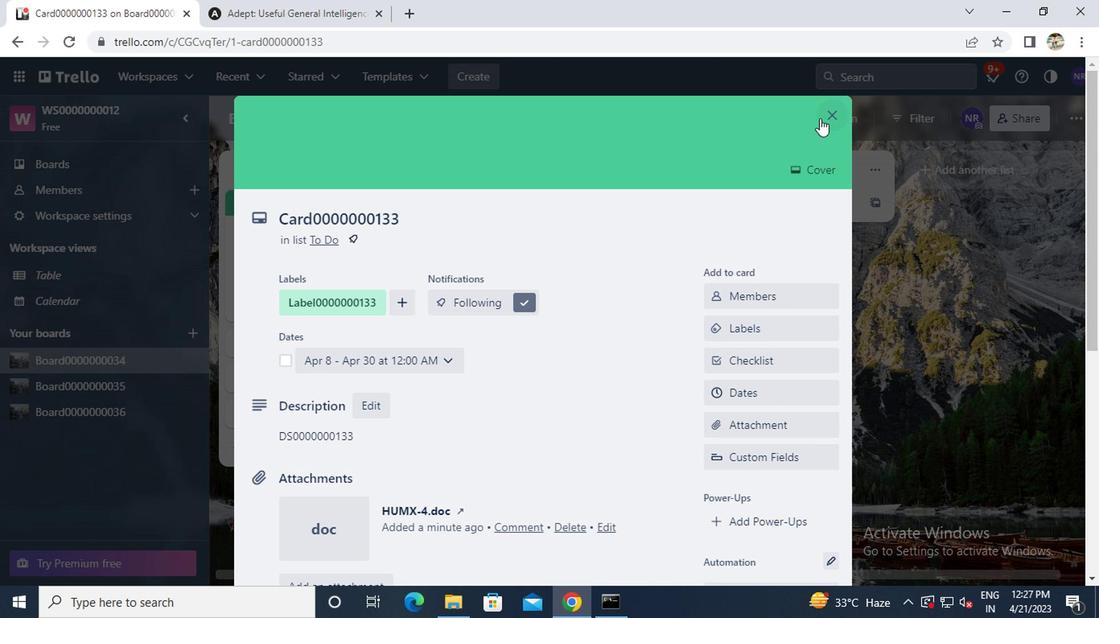
Action: Mouse pressed left at (824, 118)
Screenshot: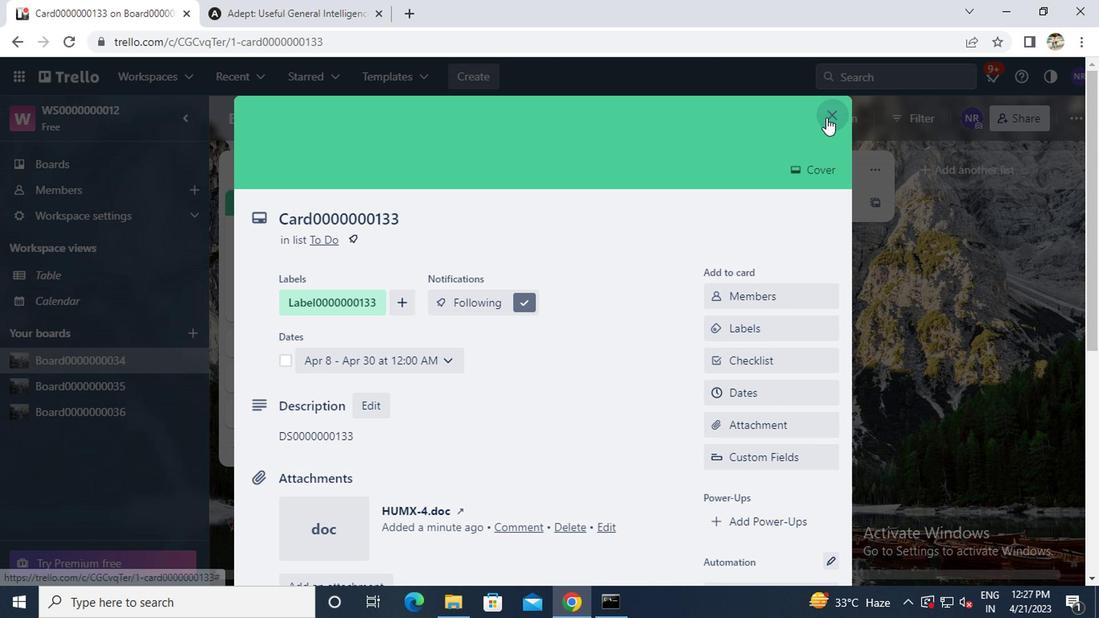 
